 Task: Open Card IT Infrastructure Execution in Board Customer Feedback Management Best Practices to Workspace Accelerator Programs and add a team member Softage.1@softage.net, a label Orange, a checklist Data Analytics, an attachment from your computer, a color Orange and finally, add a card description 'Create and send out employee satisfaction survey on work-life integration' and a comment 'We should approach this task with a sense of humility and a willingness to seek feedback and guidance from others.'. Add a start date 'Jan 01, 1900' with a due date 'Jan 08, 1900'
Action: Mouse moved to (295, 190)
Screenshot: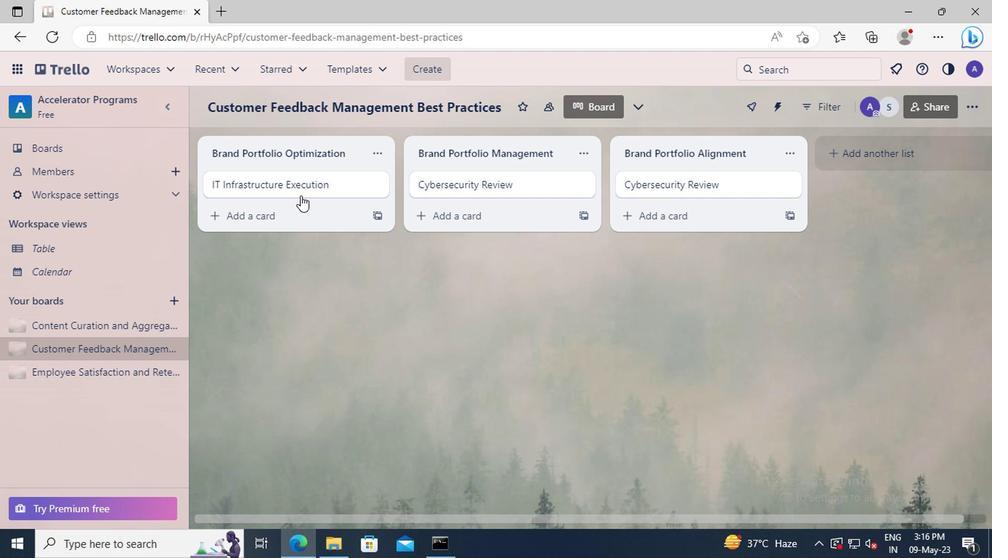 
Action: Mouse pressed left at (295, 190)
Screenshot: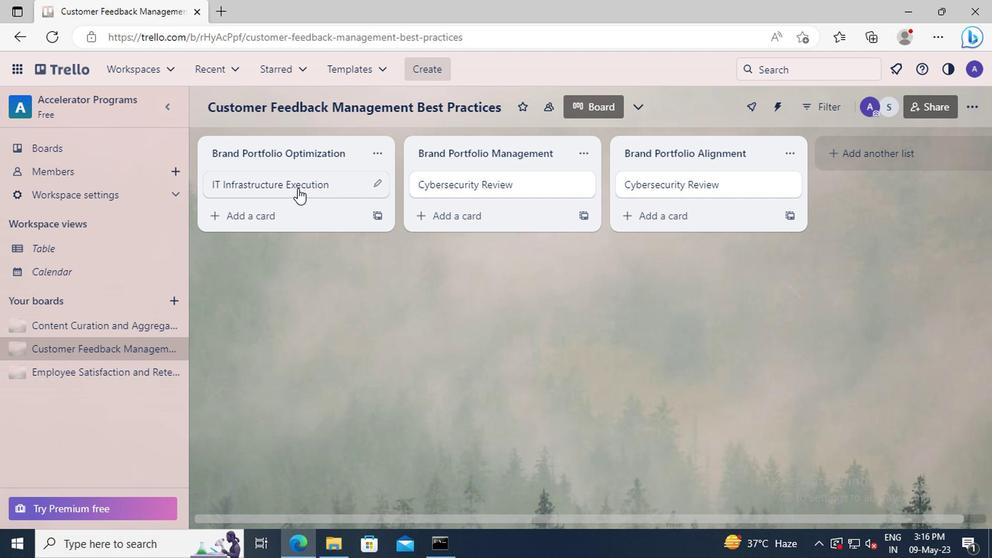 
Action: Mouse moved to (651, 235)
Screenshot: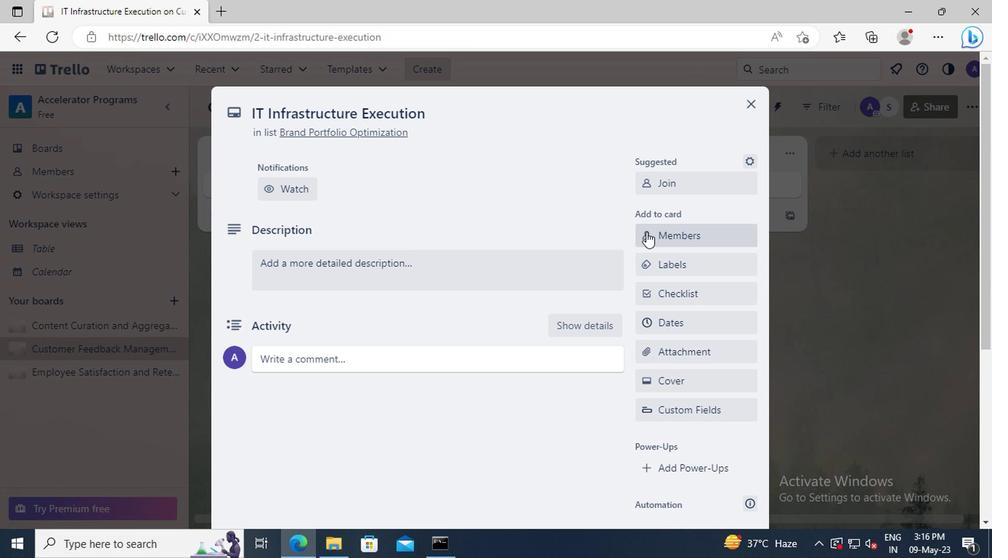 
Action: Mouse pressed left at (651, 235)
Screenshot: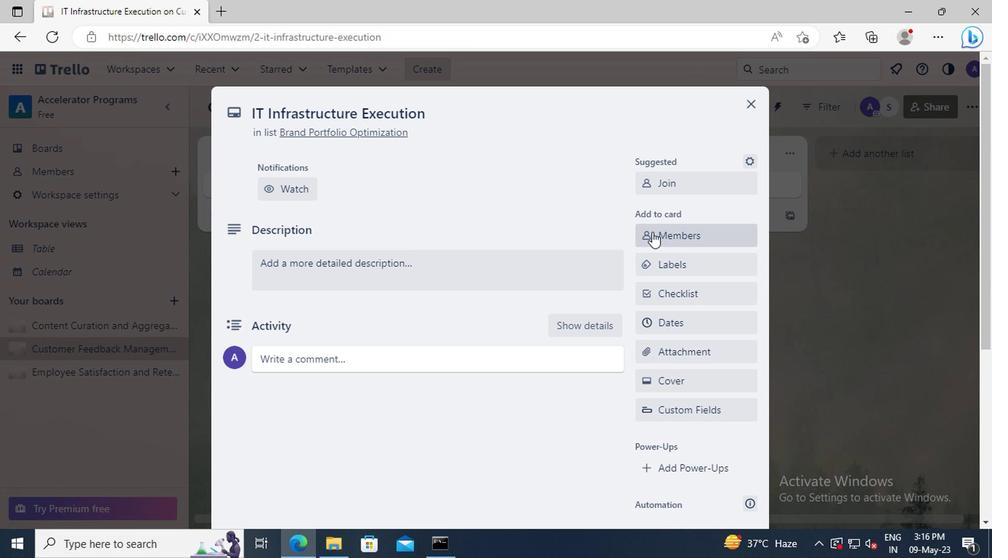 
Action: Mouse moved to (664, 304)
Screenshot: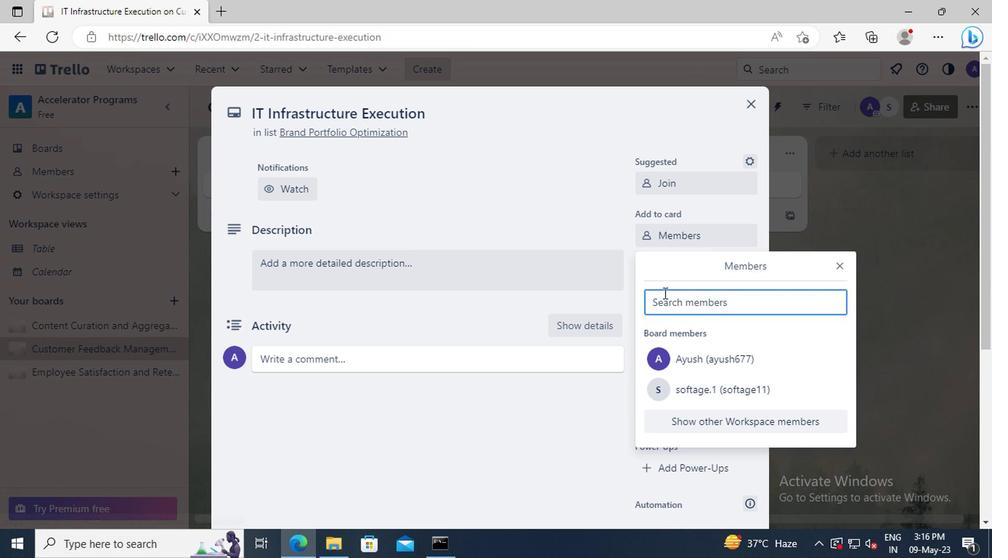 
Action: Mouse pressed left at (664, 304)
Screenshot: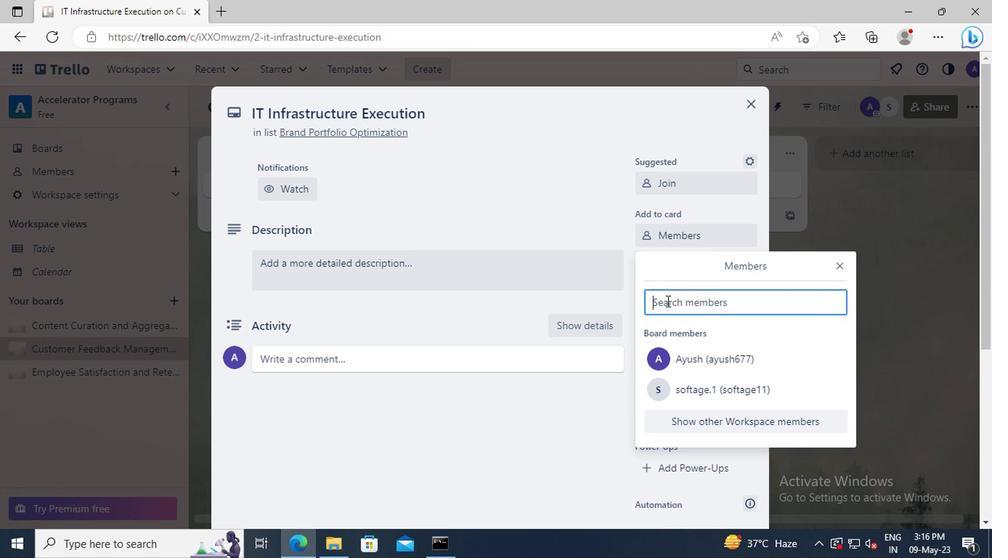 
Action: Key pressed <Key.shift>SOFT
Screenshot: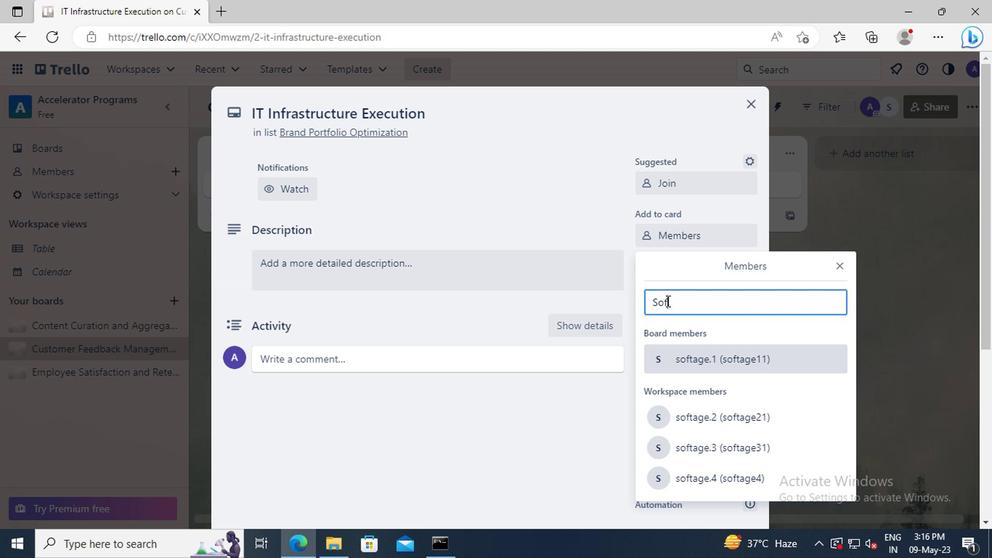 
Action: Mouse moved to (697, 361)
Screenshot: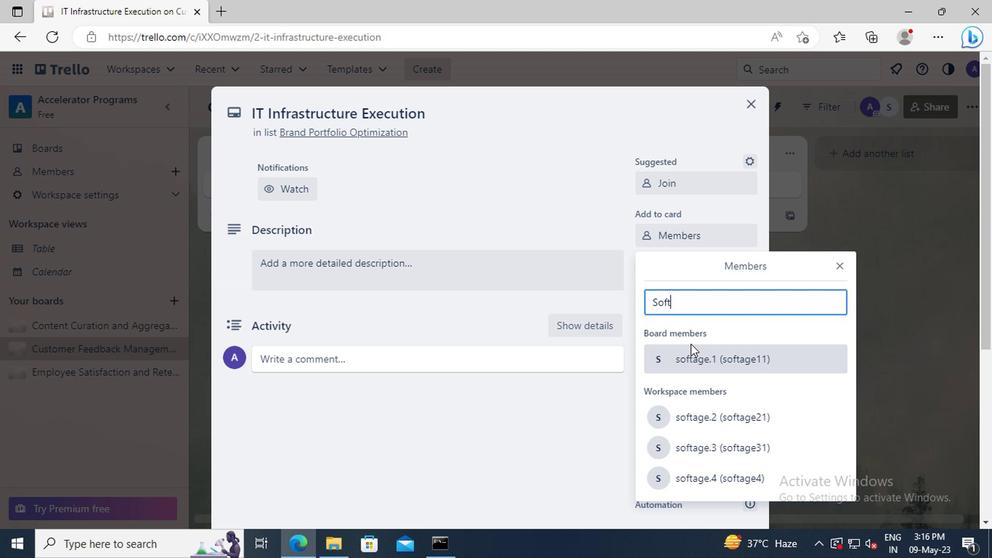 
Action: Mouse pressed left at (697, 361)
Screenshot: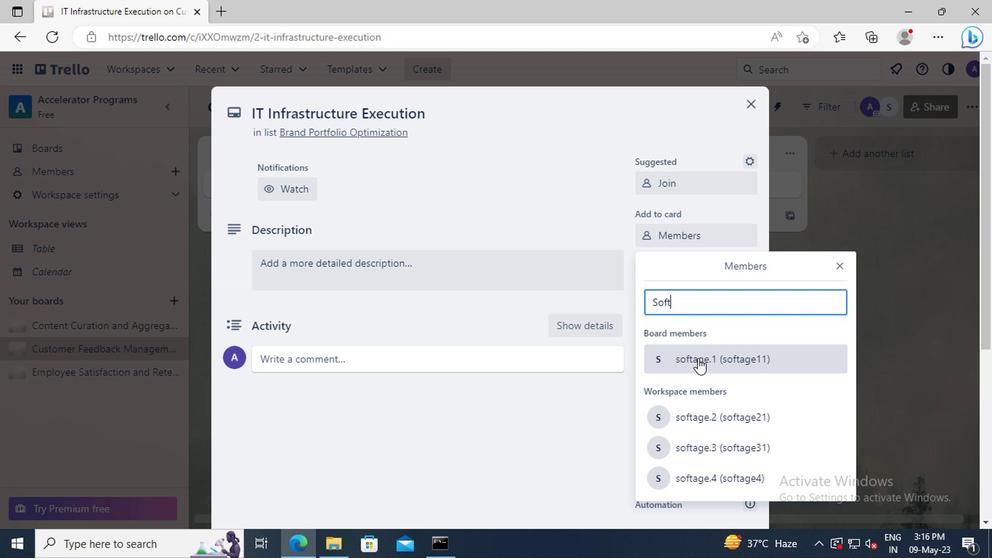 
Action: Mouse moved to (836, 272)
Screenshot: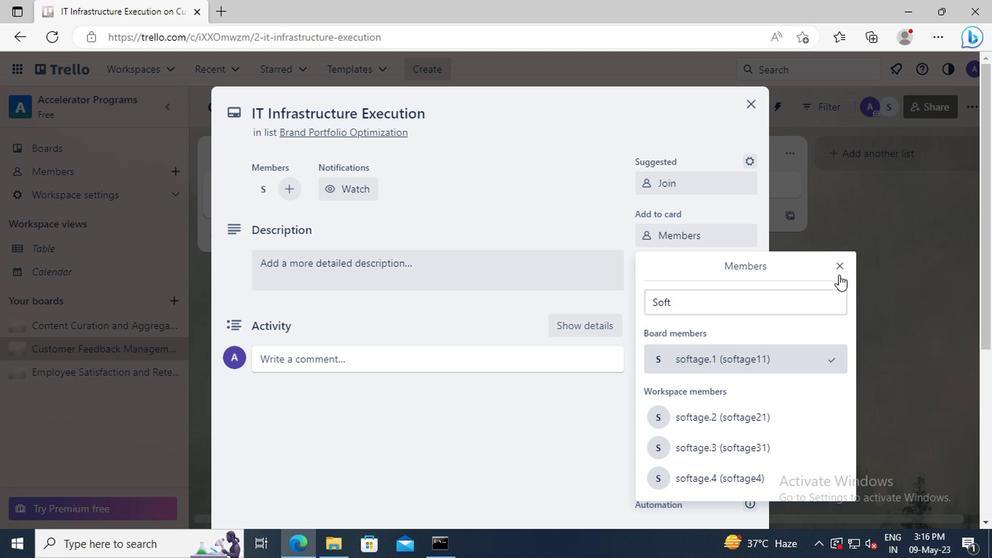 
Action: Mouse pressed left at (836, 272)
Screenshot: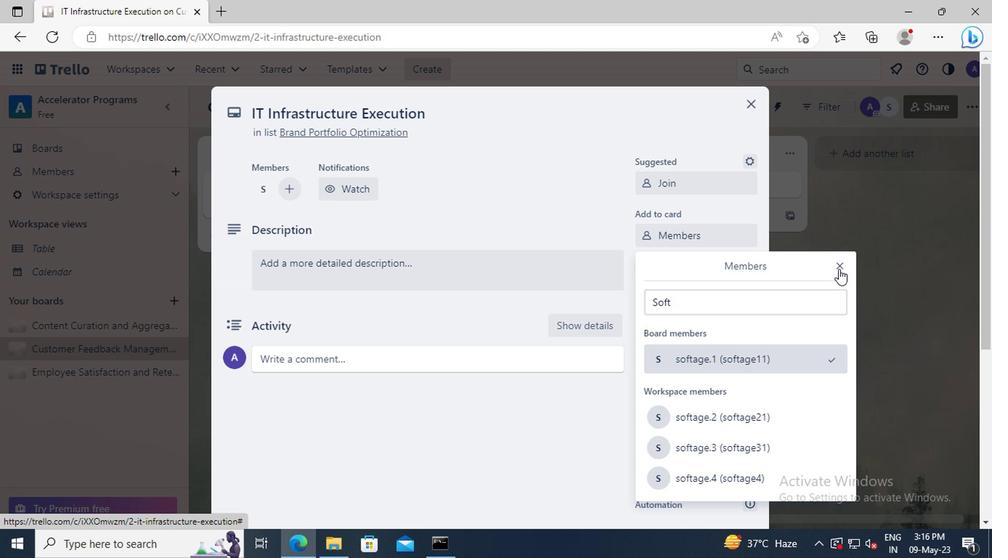 
Action: Mouse moved to (720, 271)
Screenshot: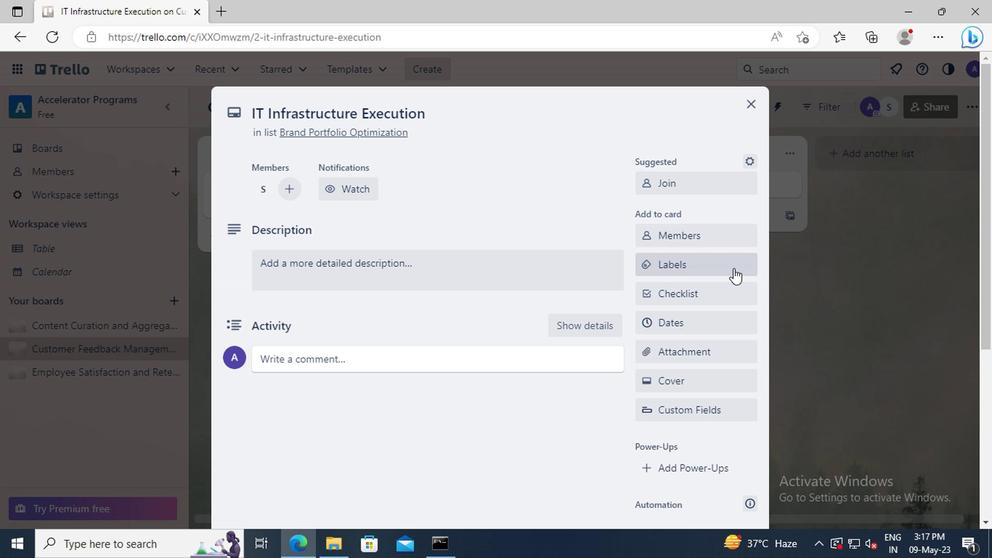 
Action: Mouse pressed left at (720, 271)
Screenshot: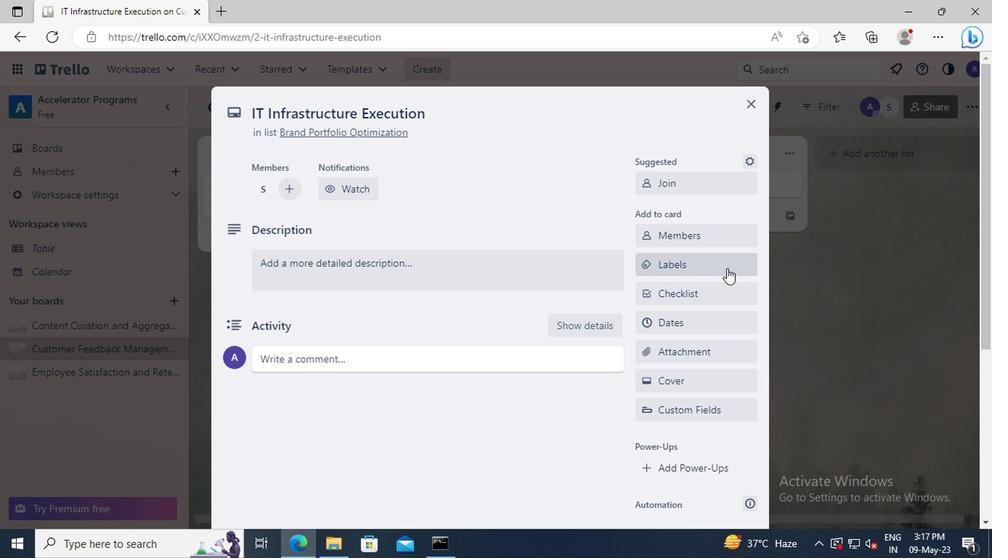 
Action: Mouse moved to (732, 336)
Screenshot: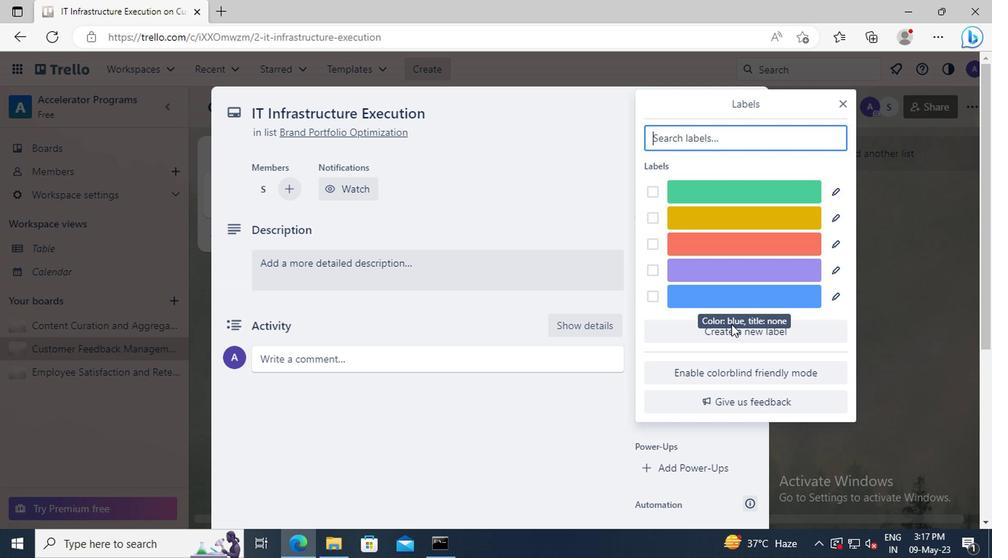
Action: Mouse pressed left at (732, 336)
Screenshot: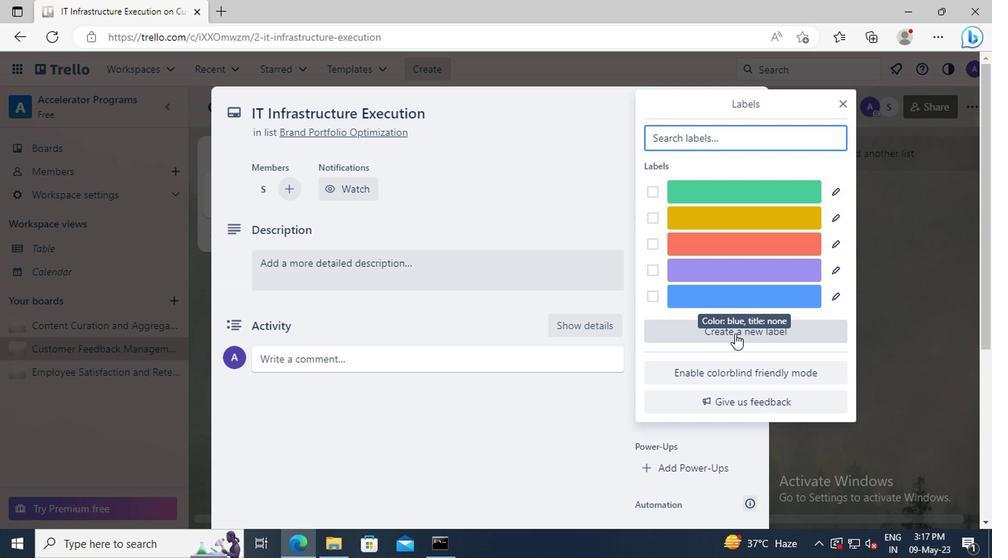 
Action: Mouse moved to (738, 318)
Screenshot: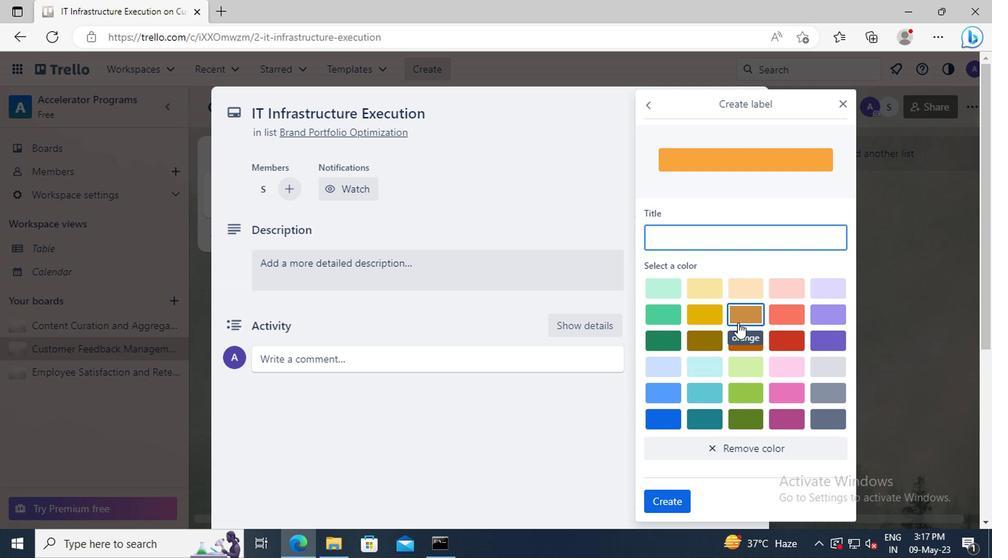 
Action: Mouse pressed left at (738, 318)
Screenshot: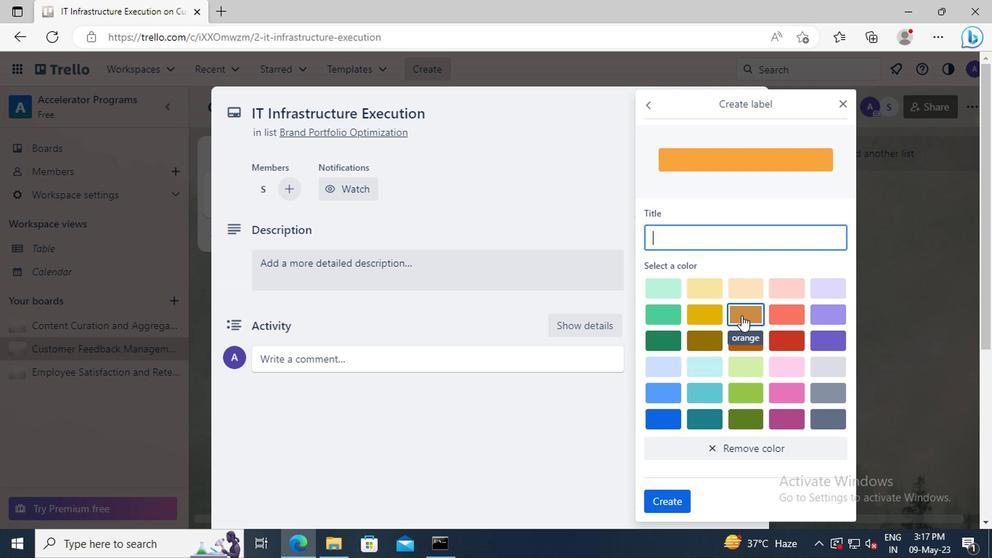 
Action: Mouse moved to (678, 498)
Screenshot: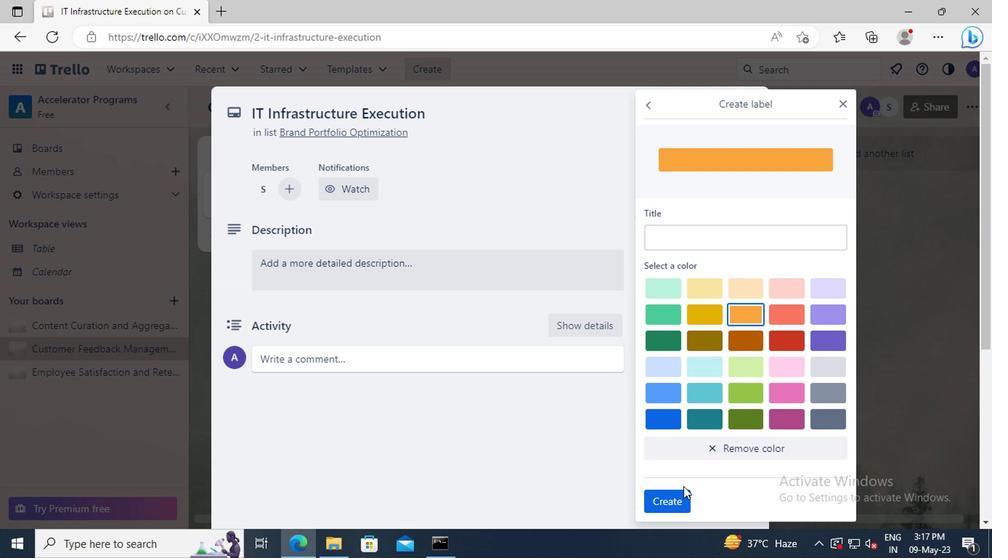 
Action: Mouse pressed left at (678, 498)
Screenshot: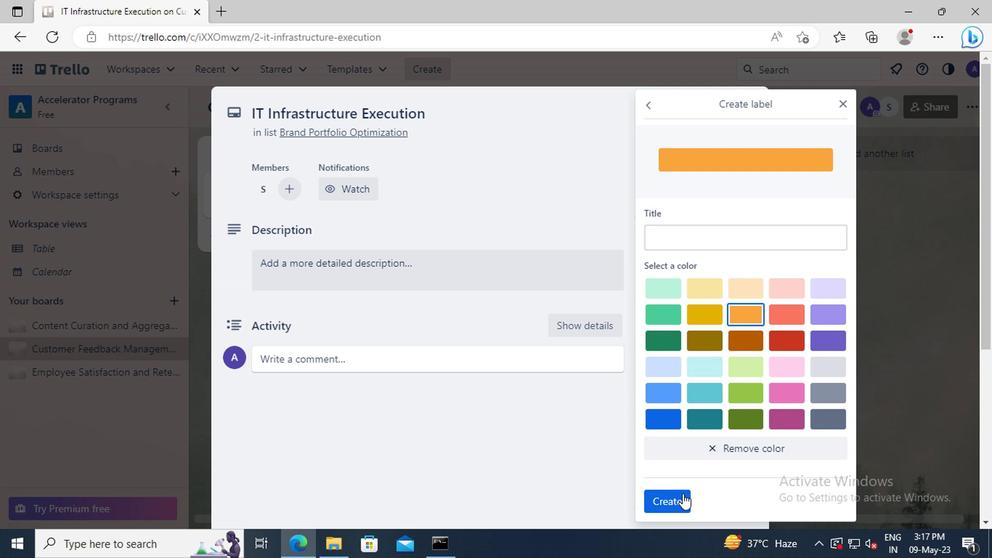 
Action: Mouse moved to (841, 110)
Screenshot: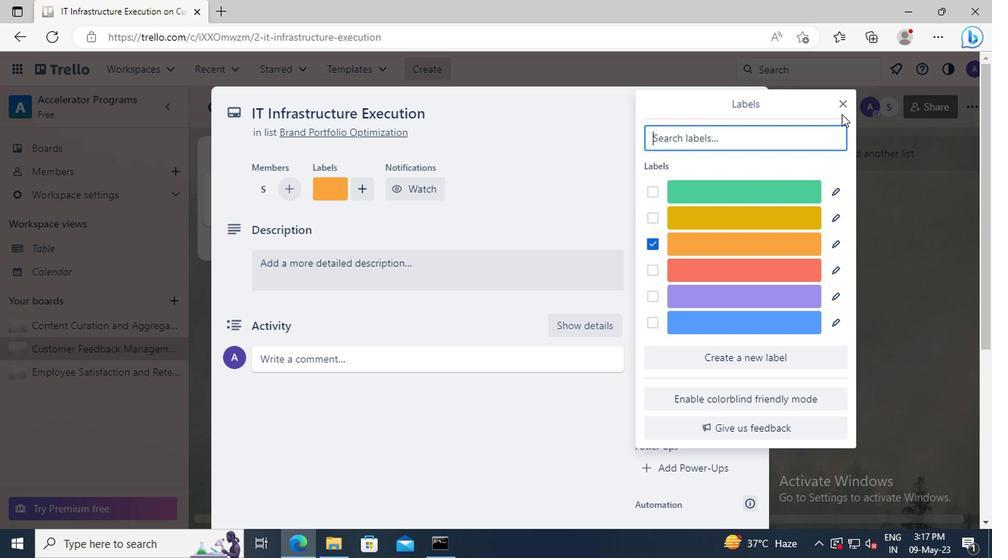 
Action: Mouse pressed left at (841, 110)
Screenshot: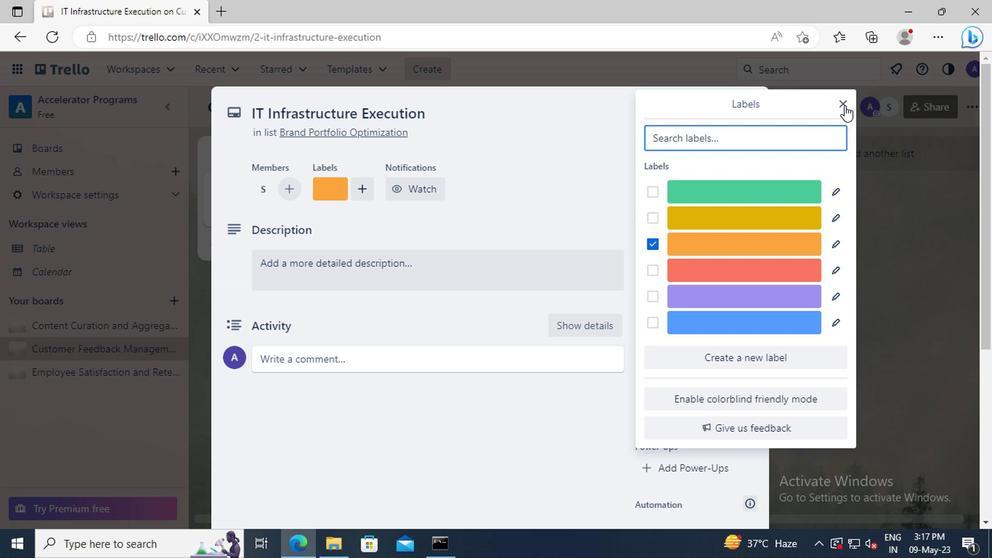 
Action: Mouse moved to (705, 295)
Screenshot: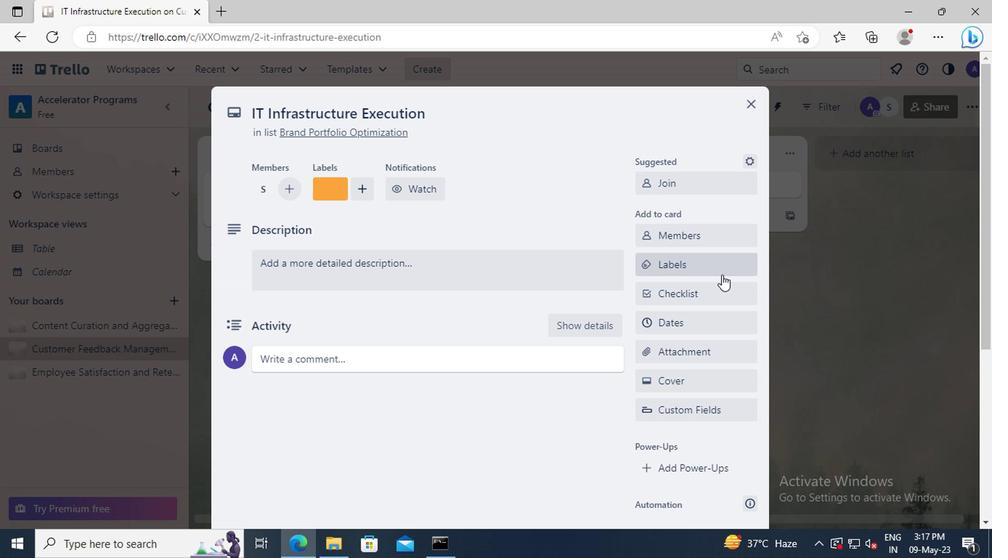 
Action: Mouse pressed left at (705, 295)
Screenshot: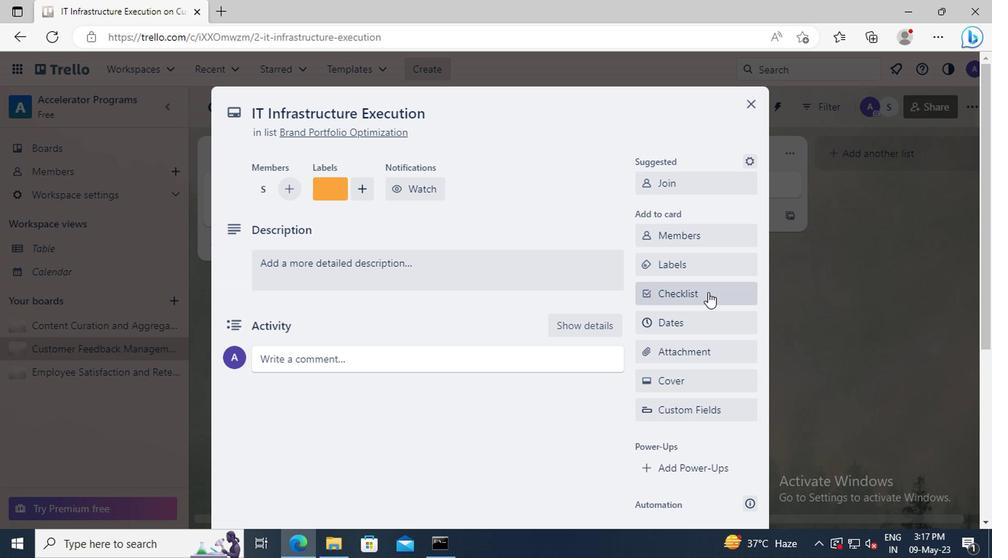 
Action: Key pressed <Key.shift>DATA<Key.space><Key.shift>ANALYTICS
Screenshot: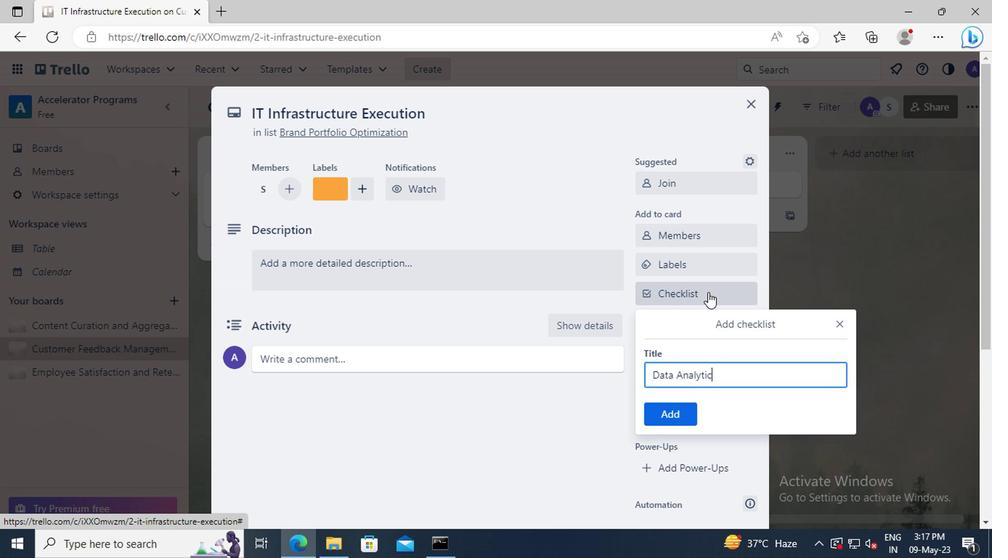 
Action: Mouse moved to (676, 413)
Screenshot: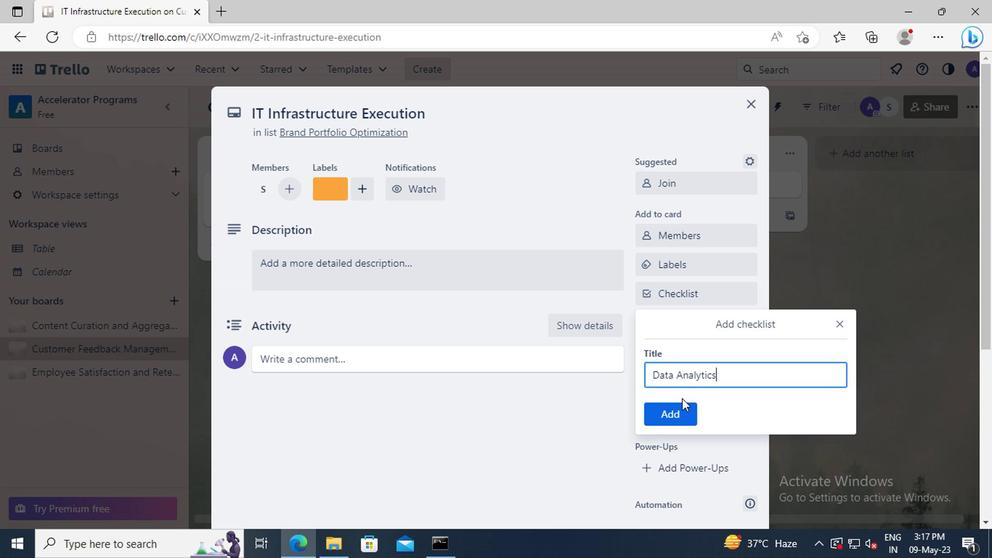 
Action: Mouse pressed left at (676, 413)
Screenshot: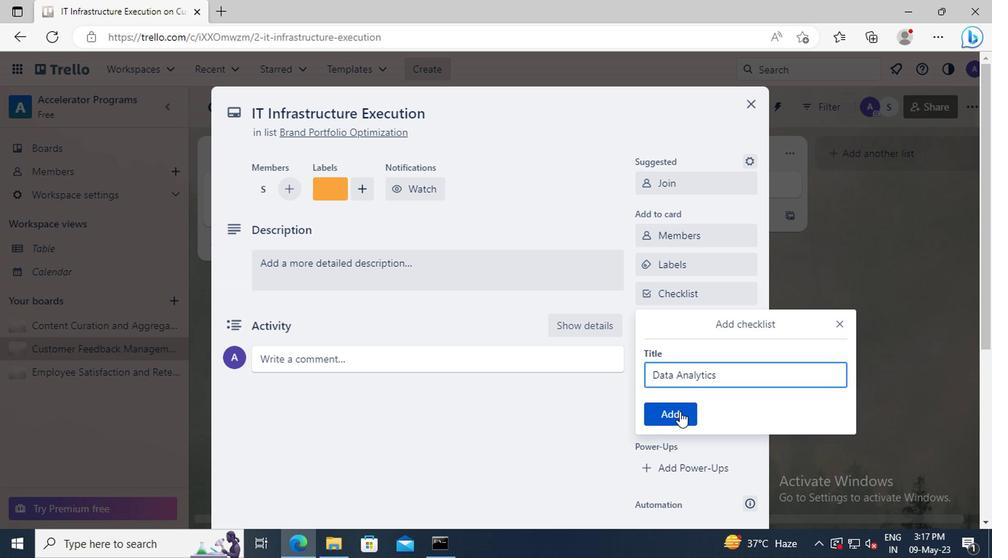 
Action: Mouse moved to (681, 354)
Screenshot: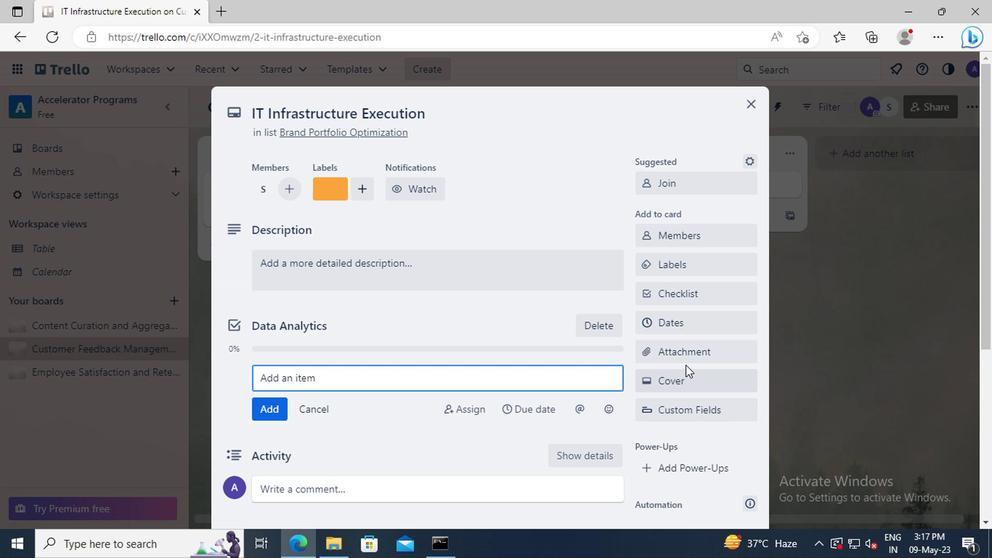 
Action: Mouse pressed left at (681, 354)
Screenshot: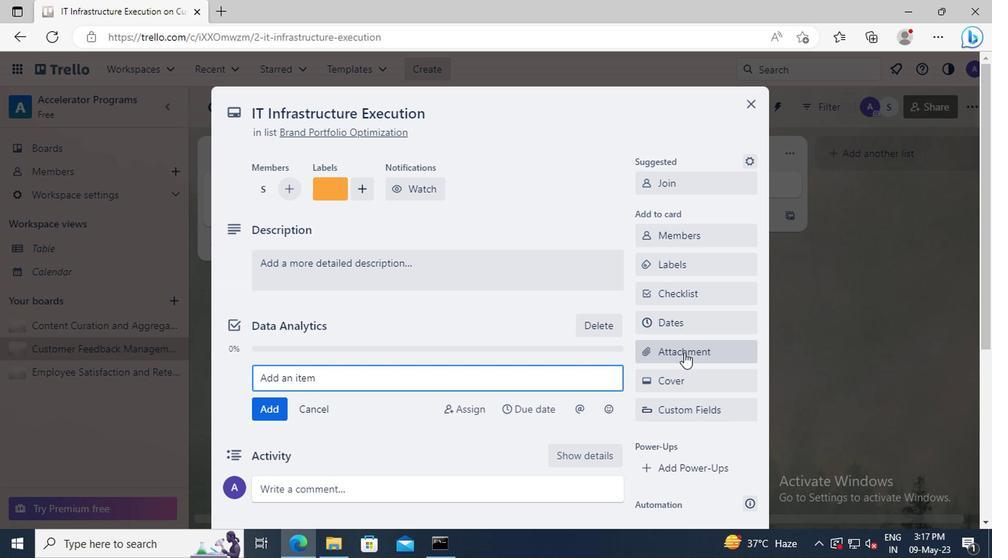 
Action: Mouse moved to (674, 136)
Screenshot: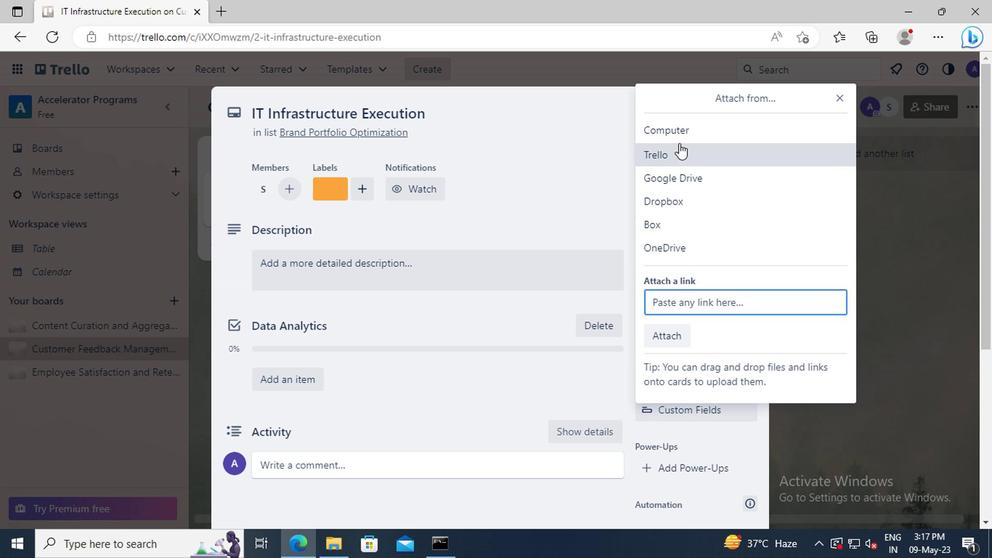 
Action: Mouse pressed left at (674, 136)
Screenshot: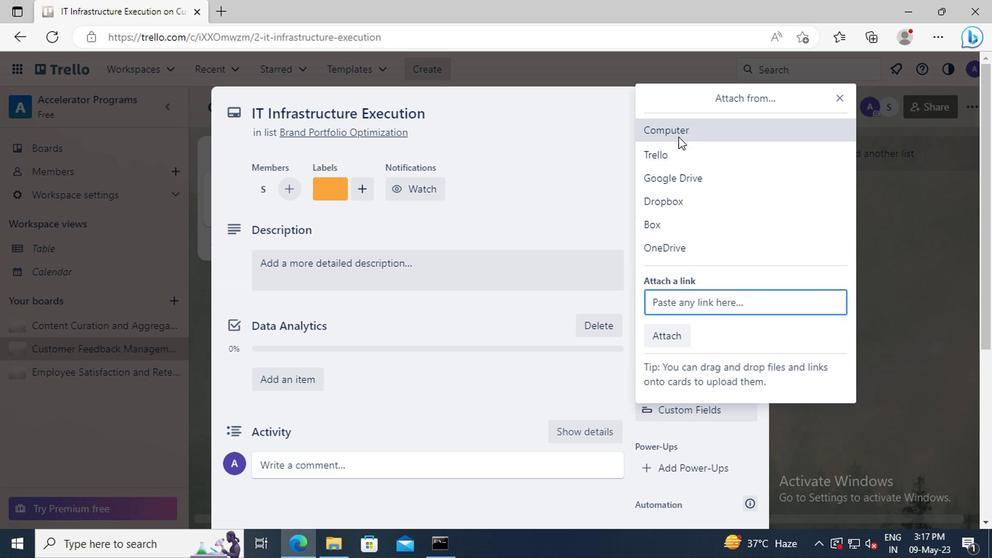 
Action: Mouse moved to (397, 128)
Screenshot: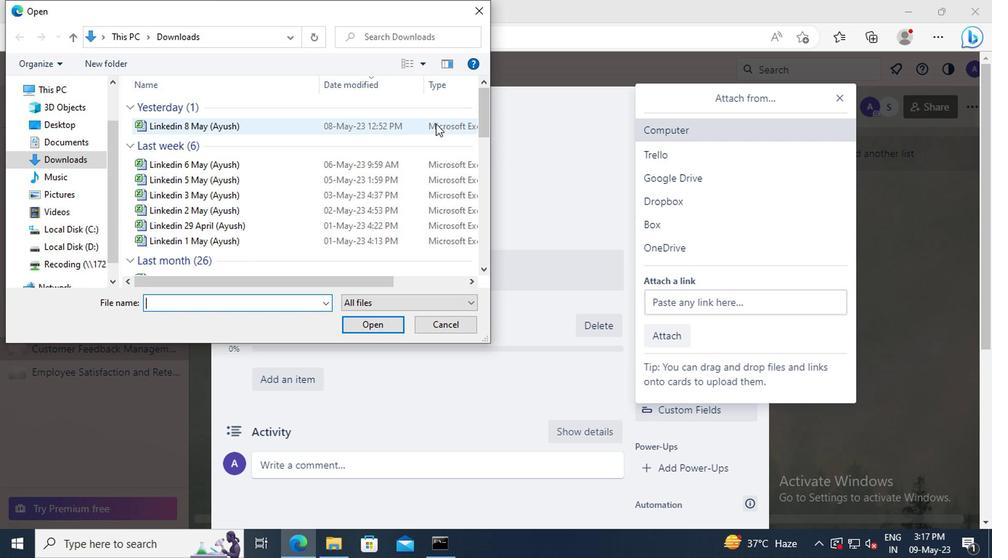
Action: Mouse pressed left at (397, 128)
Screenshot: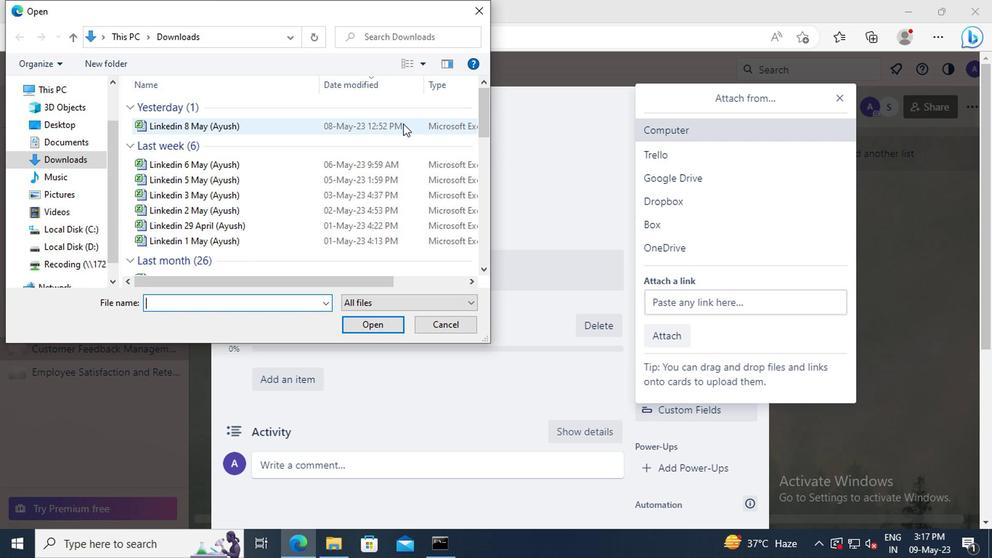 
Action: Mouse moved to (374, 325)
Screenshot: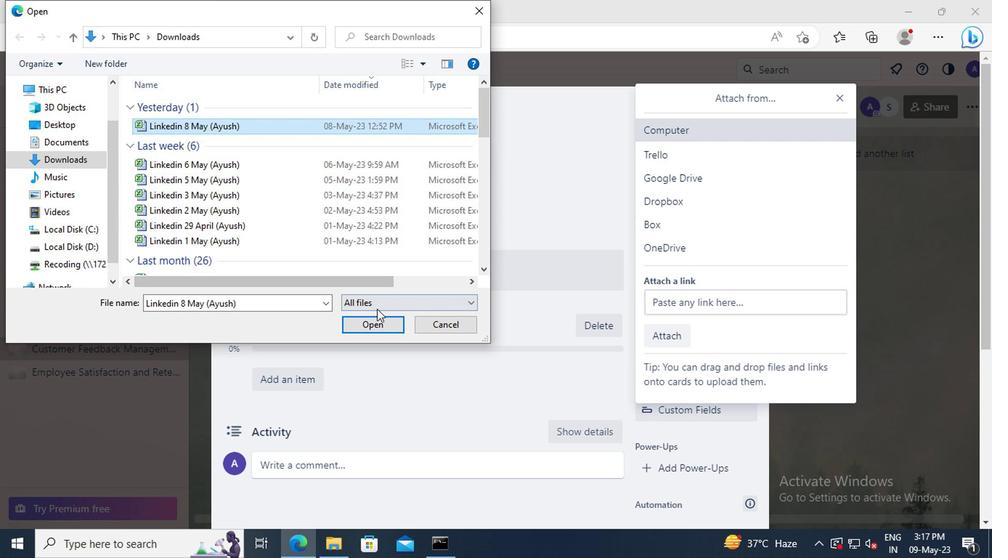 
Action: Mouse pressed left at (374, 325)
Screenshot: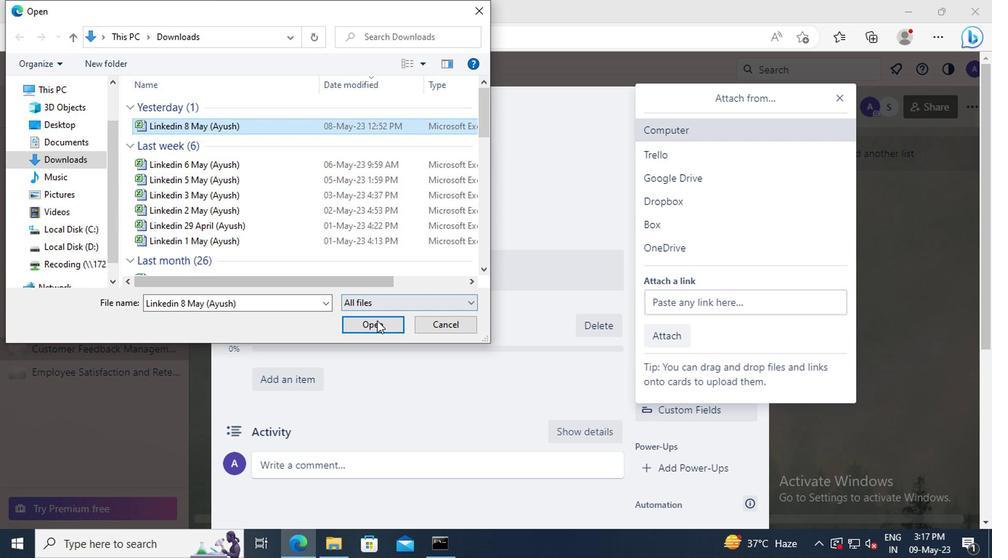 
Action: Mouse moved to (656, 378)
Screenshot: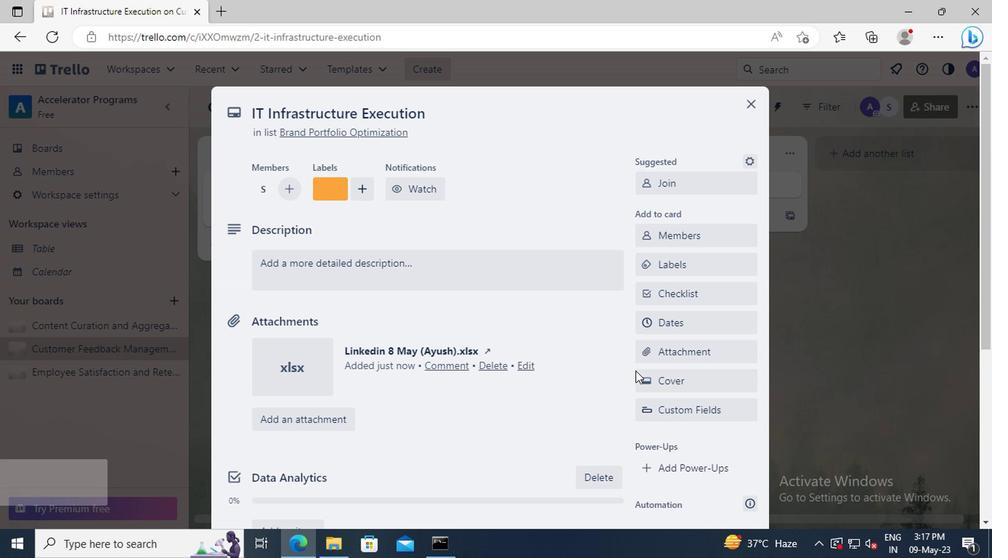 
Action: Mouse pressed left at (656, 378)
Screenshot: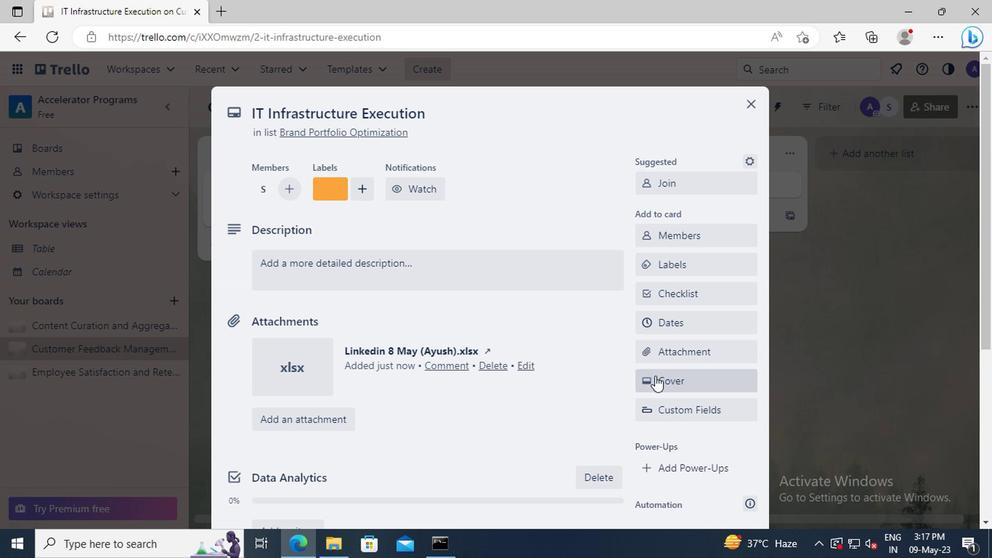 
Action: Mouse moved to (743, 245)
Screenshot: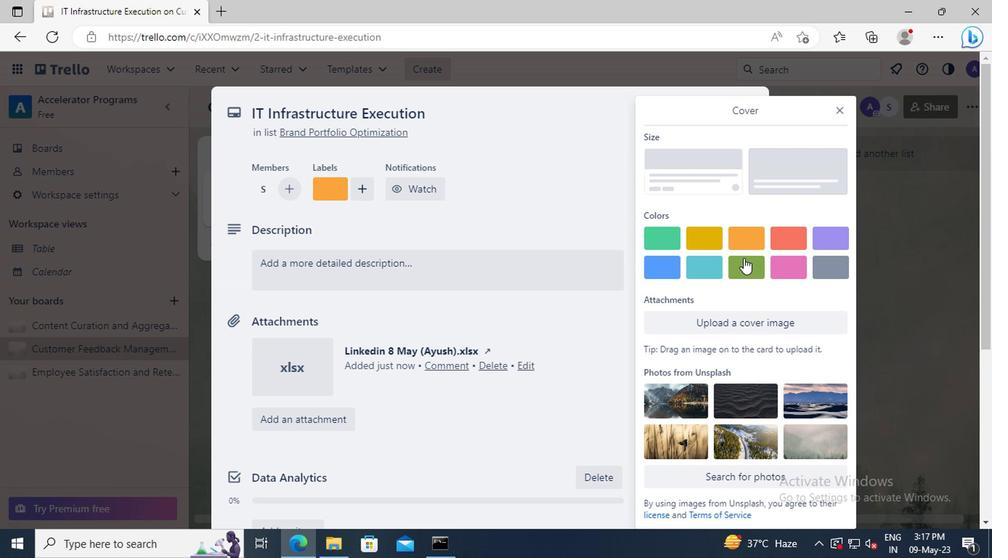 
Action: Mouse pressed left at (743, 245)
Screenshot: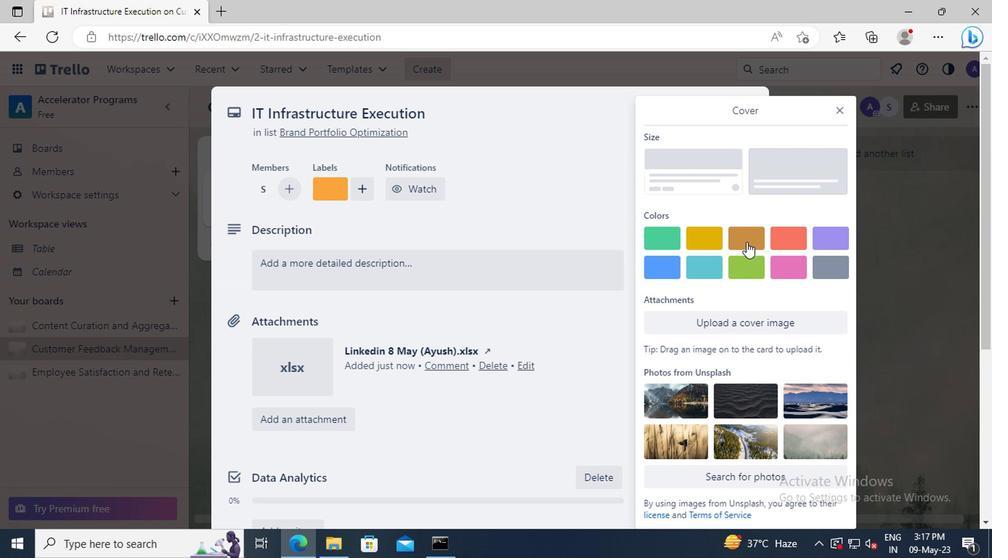 
Action: Mouse moved to (836, 102)
Screenshot: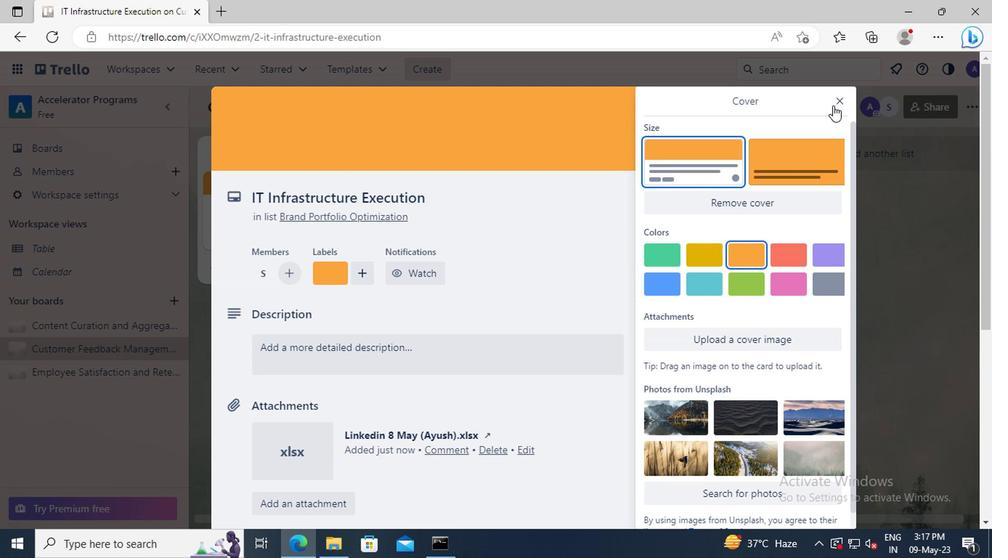 
Action: Mouse pressed left at (836, 102)
Screenshot: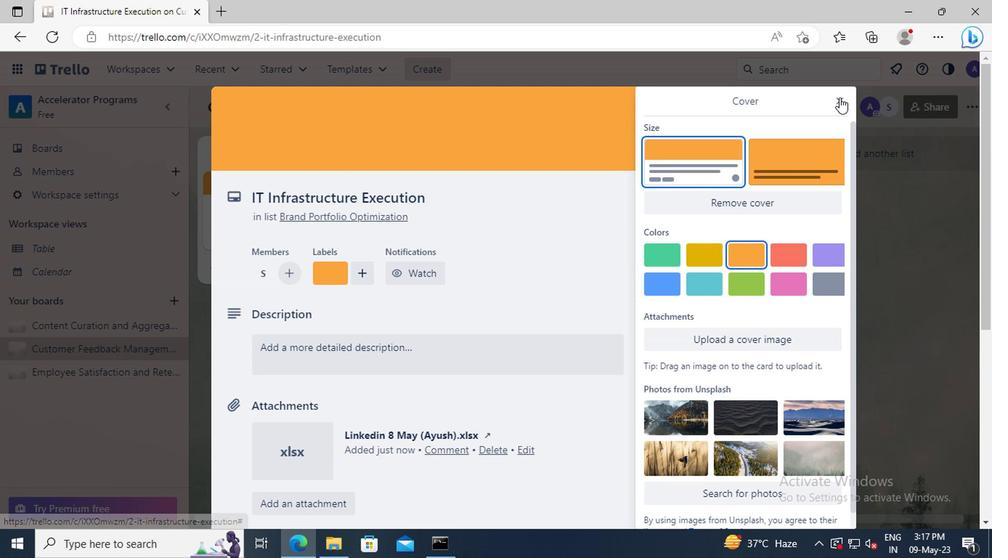 
Action: Mouse moved to (717, 222)
Screenshot: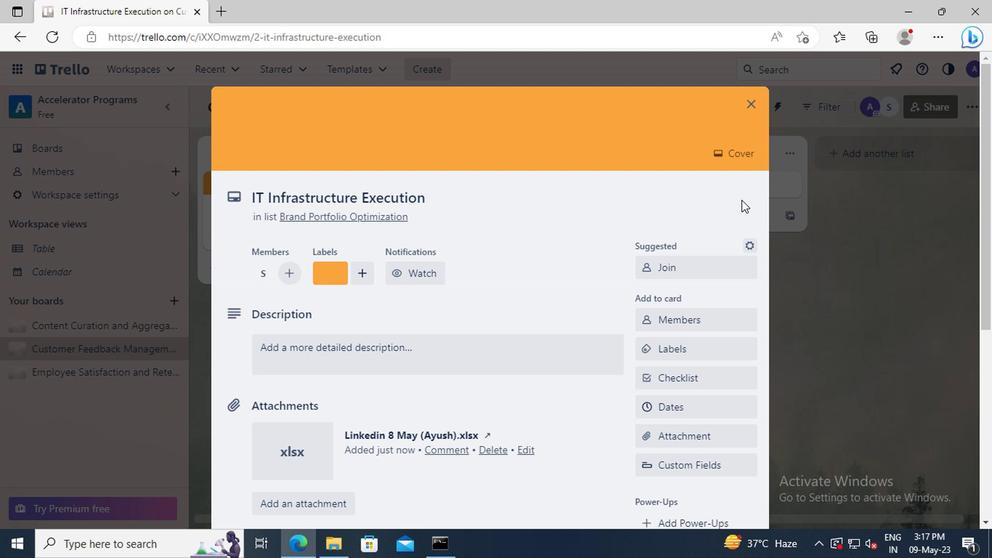 
Action: Mouse scrolled (717, 221) with delta (0, -1)
Screenshot: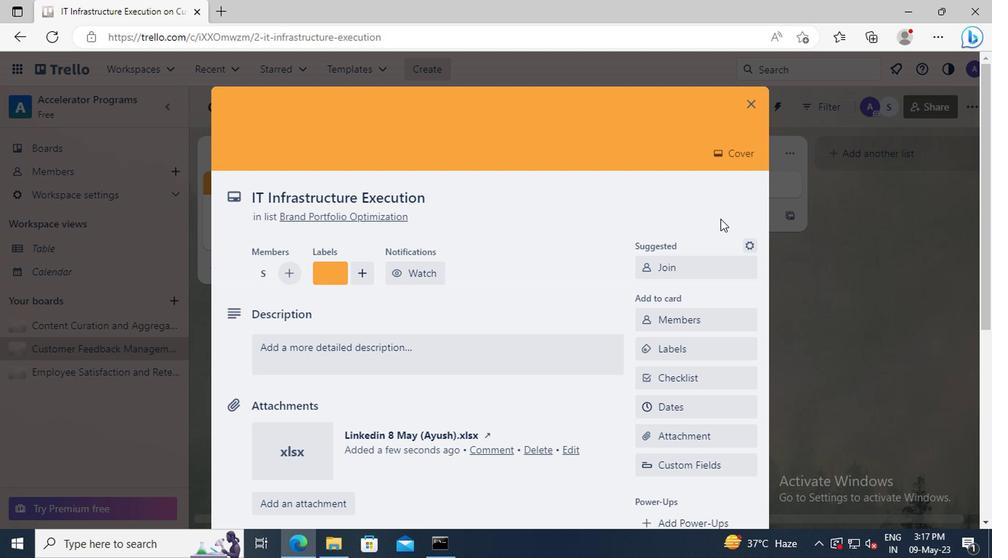 
Action: Mouse scrolled (717, 221) with delta (0, -1)
Screenshot: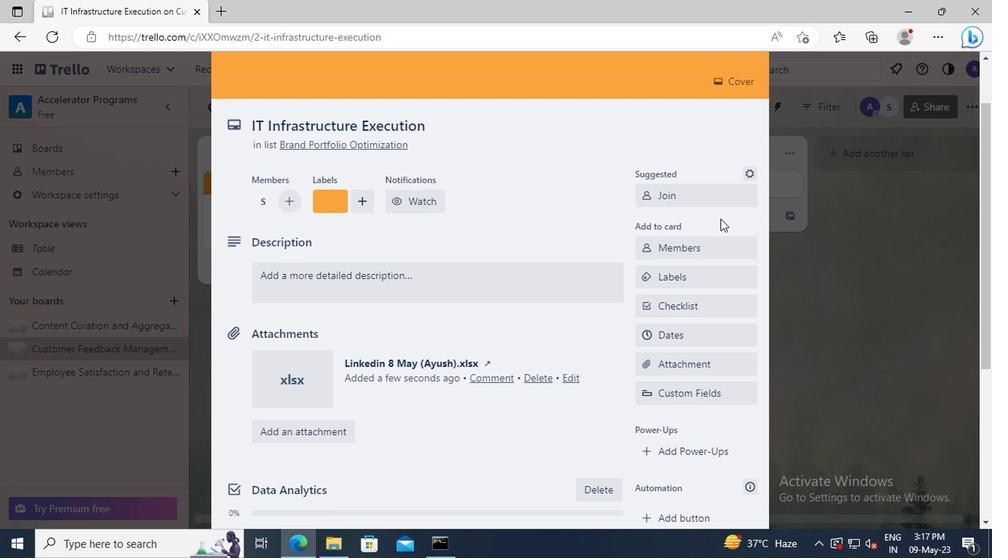 
Action: Mouse moved to (305, 213)
Screenshot: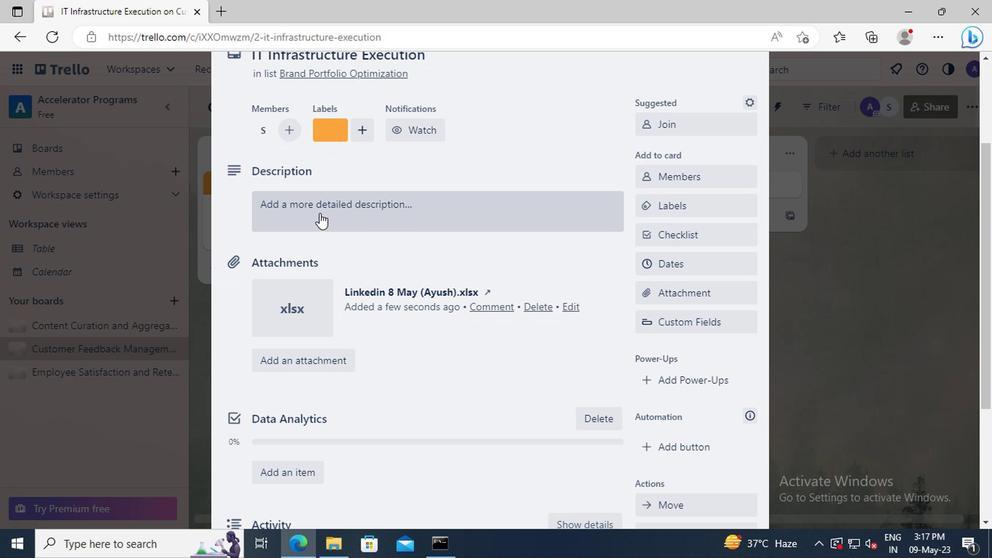 
Action: Mouse pressed left at (305, 213)
Screenshot: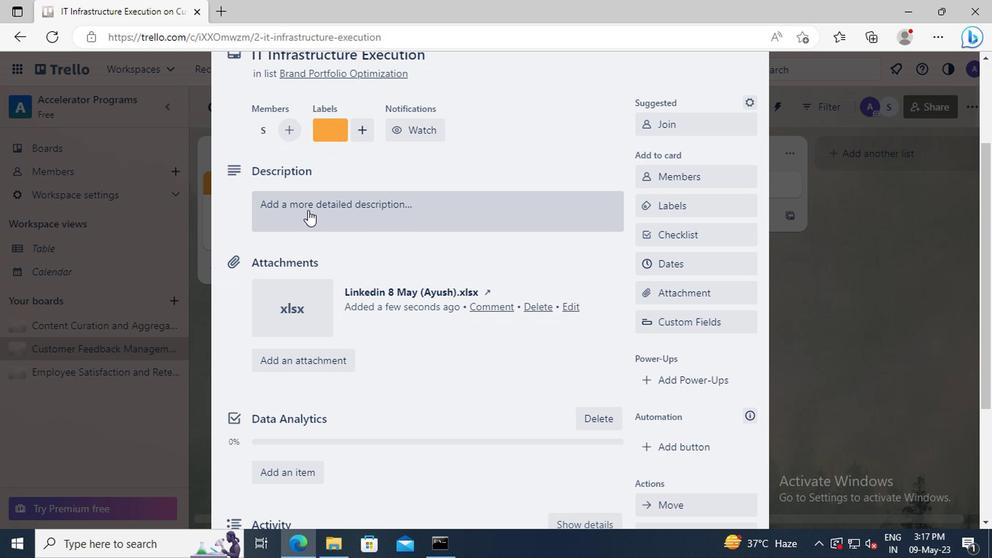 
Action: Mouse moved to (275, 253)
Screenshot: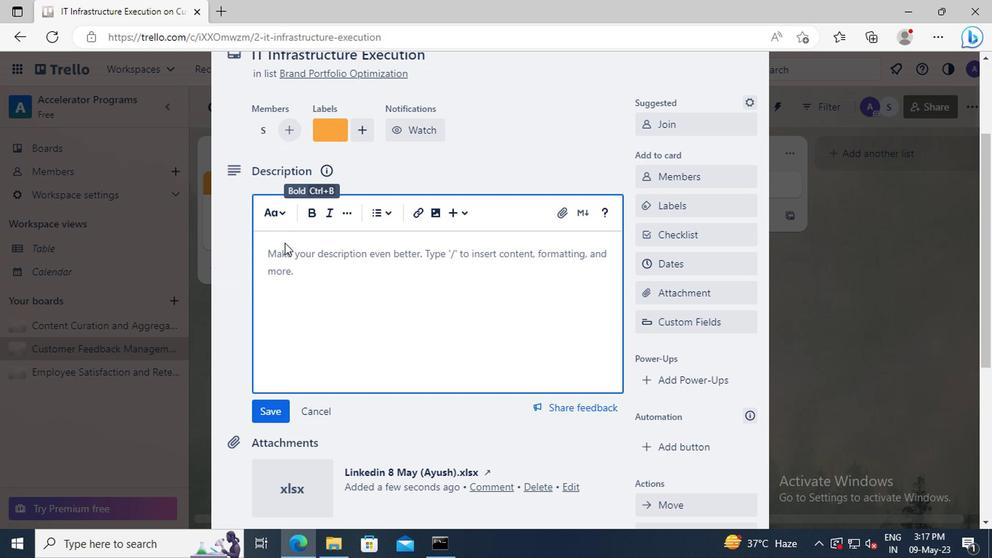 
Action: Mouse pressed left at (275, 253)
Screenshot: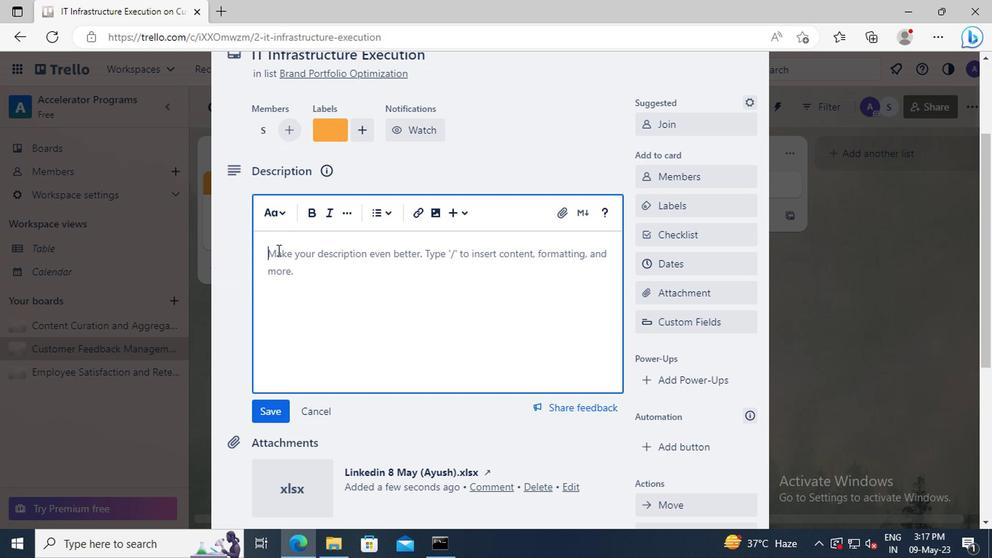 
Action: Key pressed <Key.shift>CREATE<Key.space>AND
Screenshot: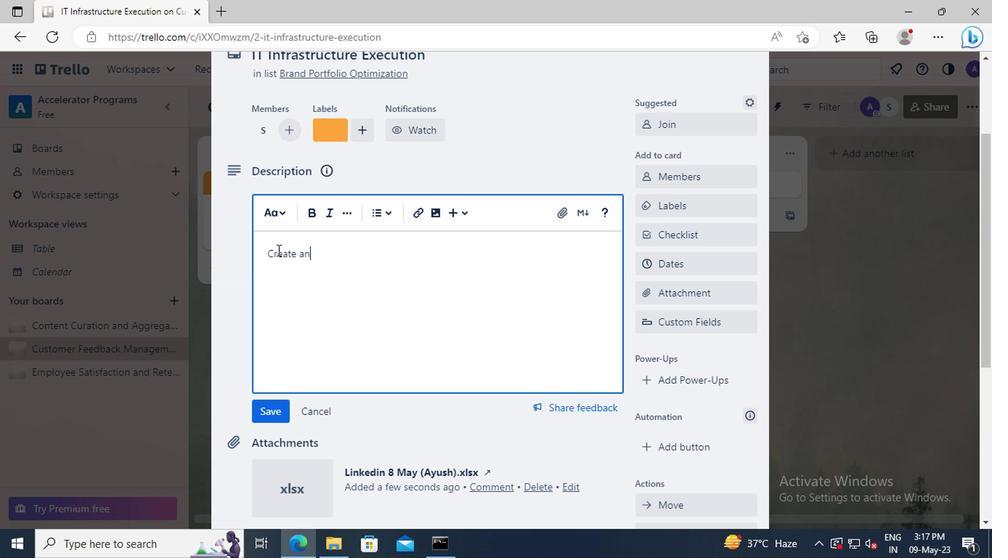
Action: Mouse moved to (271, 254)
Screenshot: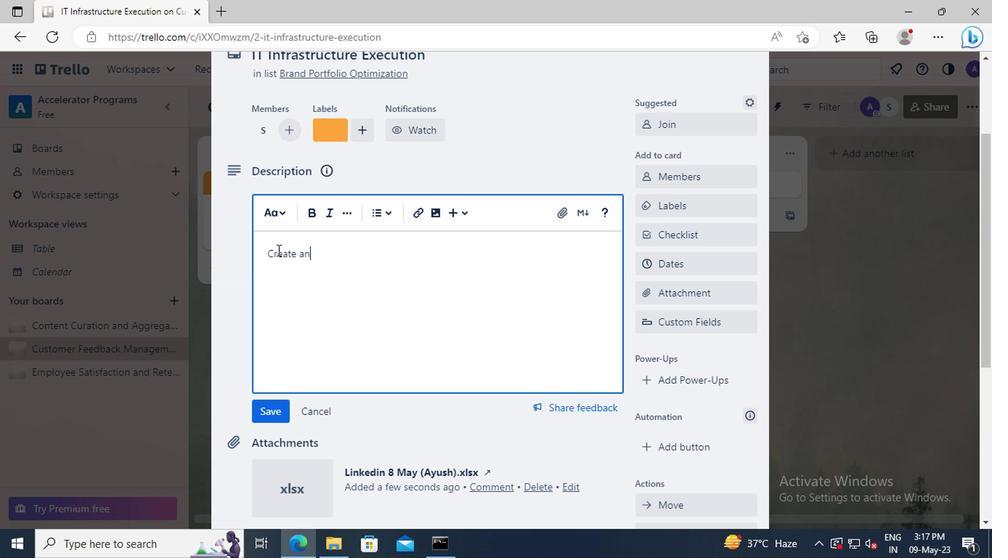 
Action: Key pressed <Key.space>SEND<Key.space>OUT<Key.space>EMPLOYEE<Key.space>SATISFACTION<Key.space>SURVEY<Key.space>ON<Key.space>WORK-LIFE<Key.space>INTEGRATION
Screenshot: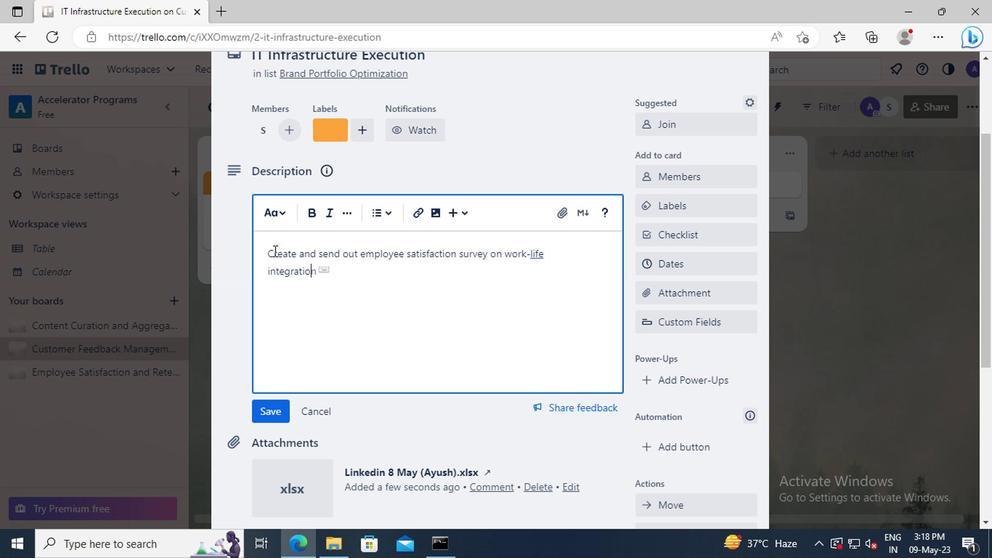 
Action: Mouse moved to (277, 406)
Screenshot: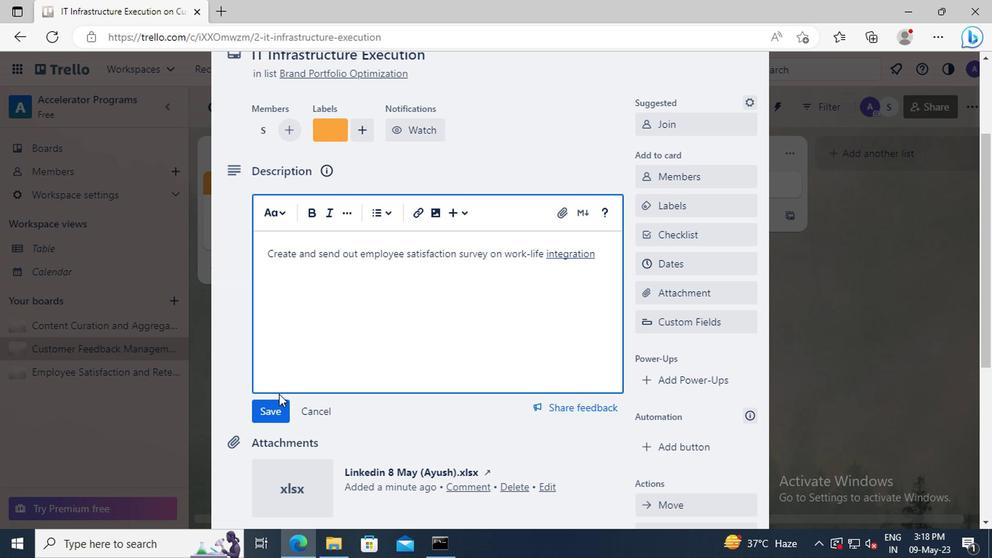 
Action: Mouse pressed left at (277, 406)
Screenshot: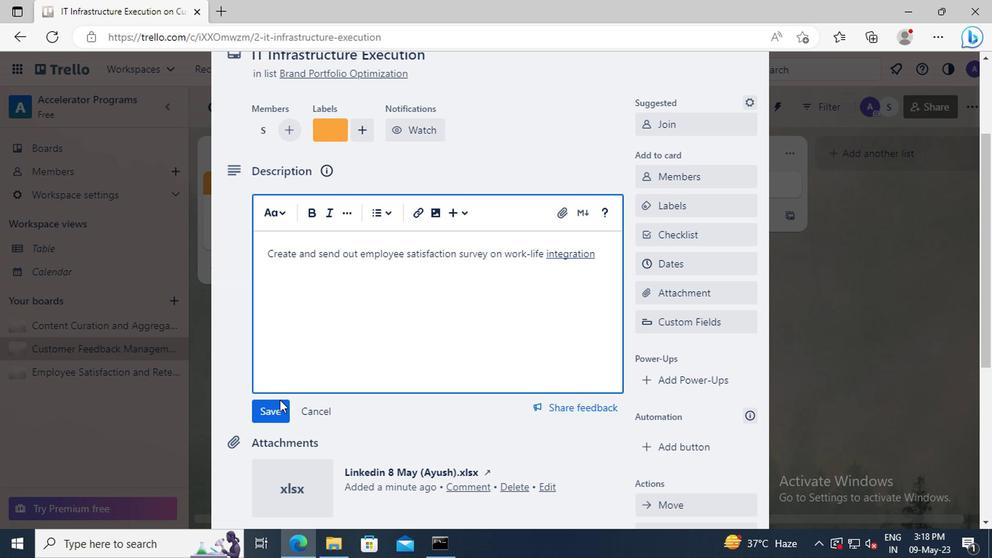 
Action: Mouse moved to (283, 382)
Screenshot: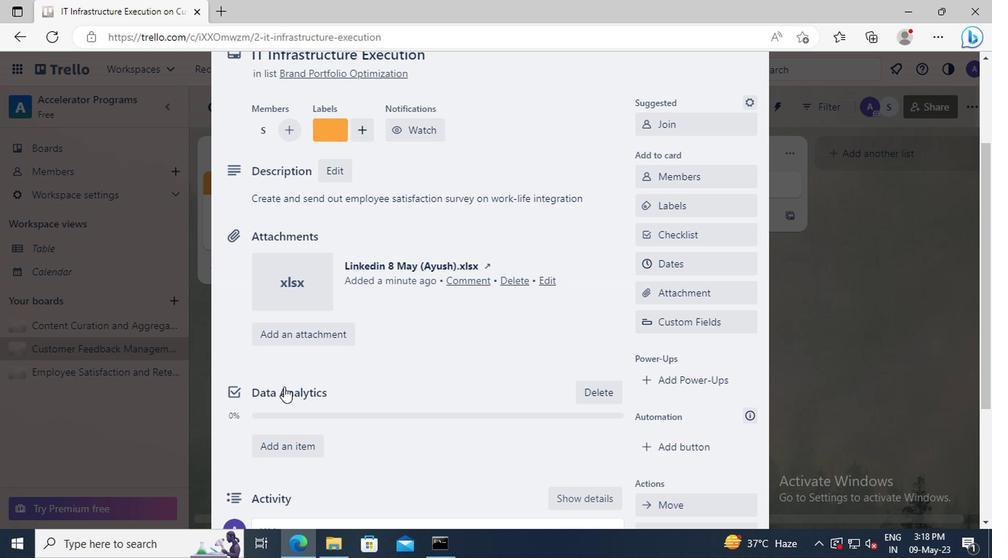 
Action: Mouse scrolled (283, 382) with delta (0, 0)
Screenshot: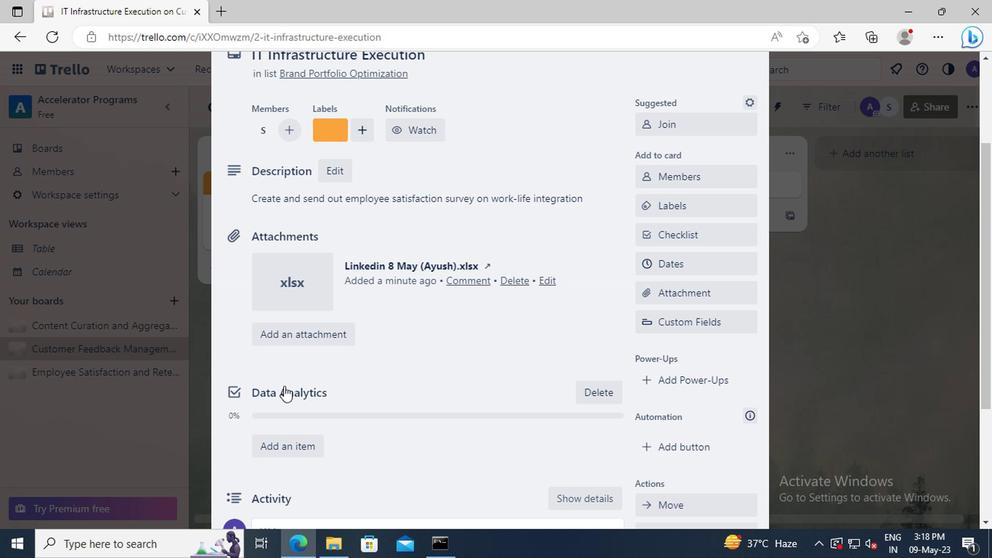 
Action: Mouse moved to (283, 382)
Screenshot: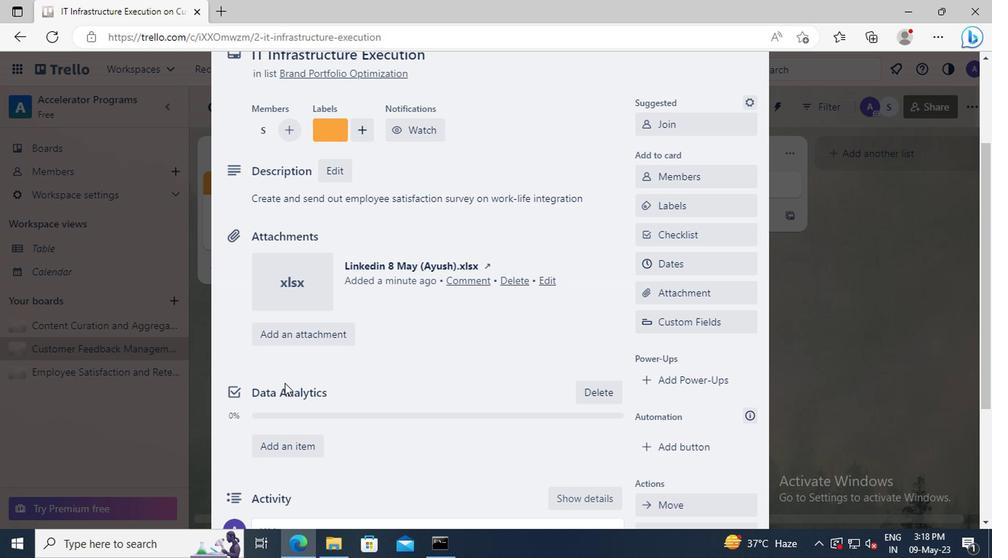 
Action: Mouse scrolled (283, 381) with delta (0, 0)
Screenshot: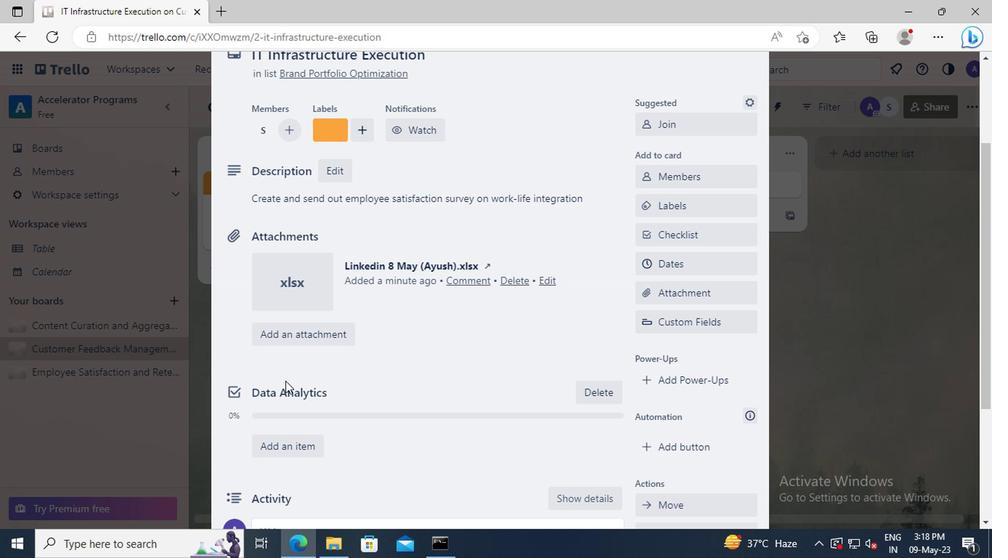 
Action: Mouse scrolled (283, 381) with delta (0, 0)
Screenshot: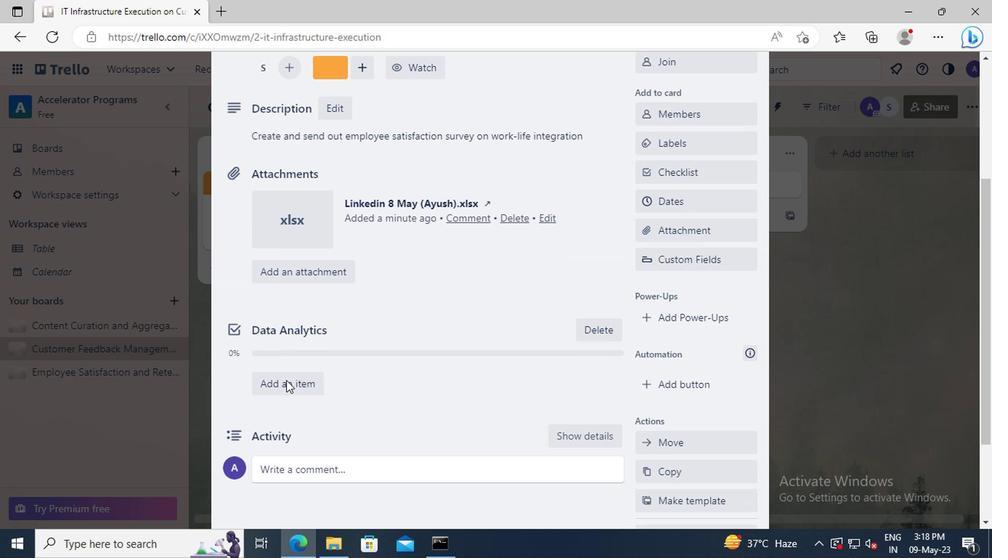 
Action: Mouse moved to (284, 346)
Screenshot: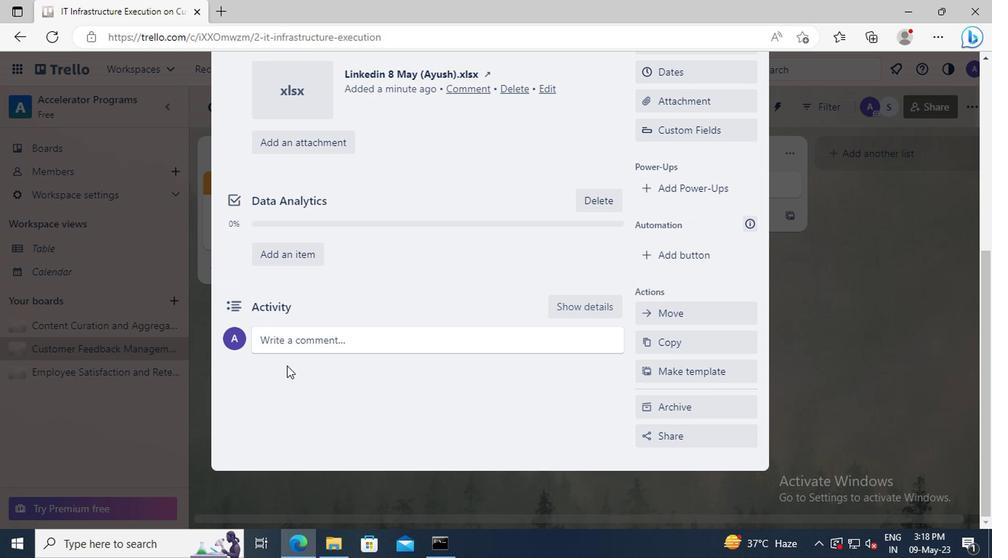 
Action: Mouse pressed left at (284, 346)
Screenshot: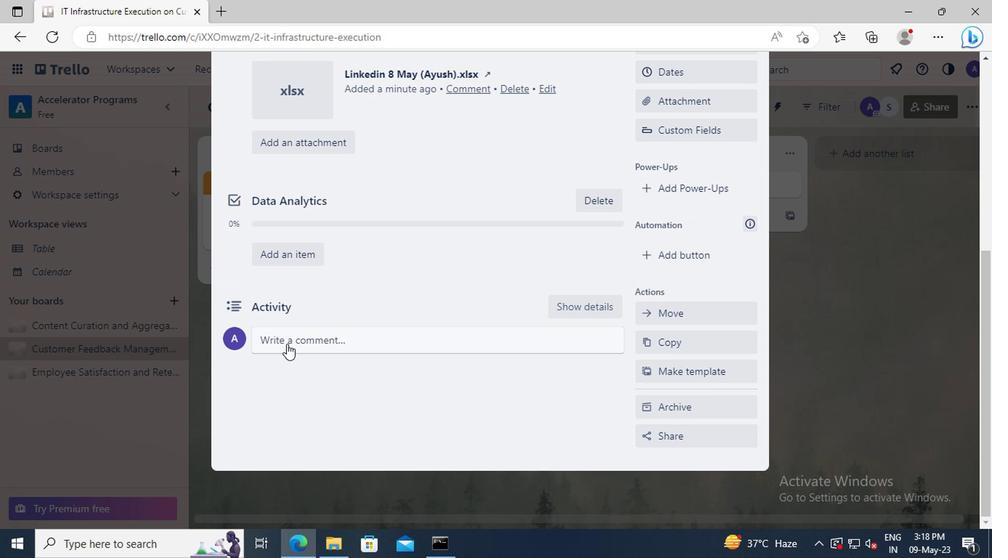 
Action: Key pressed <Key.shift>WE<Key.space>SHOULD<Key.space>APPROACH<Key.space>THIS<Key.space>TASK<Key.space>WITH<Key.space>A<Key.space>SENSE<Key.space>OF<Key.space>HUMILITY<Key.space>AND<Key.space>A<Key.space>WILLINGNESS<Key.space>TO<Key.space>SEEK<Key.space>FEEDBACK<Key.space>AND<Key.space>GUIDANCE<Key.space>FROM<Key.space>OTHERS
Screenshot: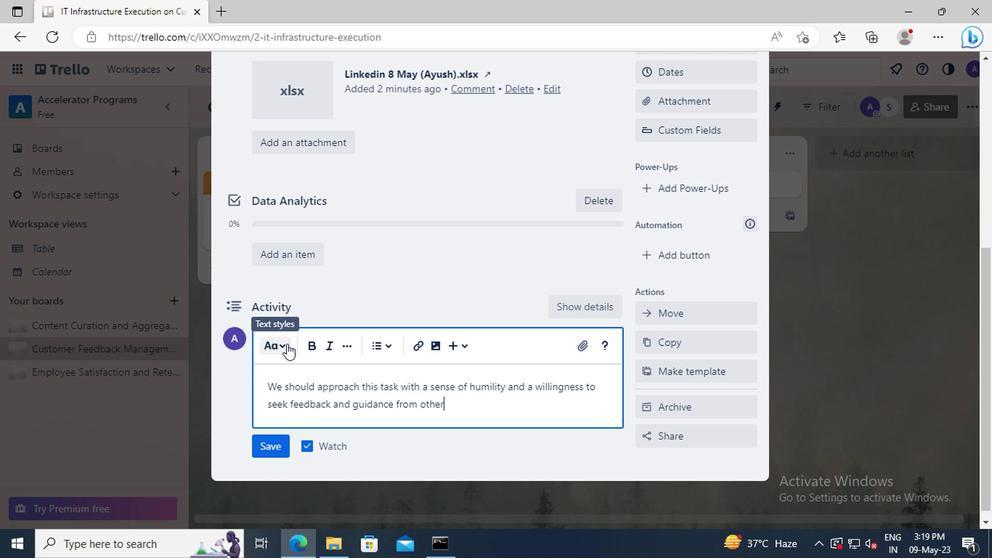 
Action: Mouse moved to (276, 444)
Screenshot: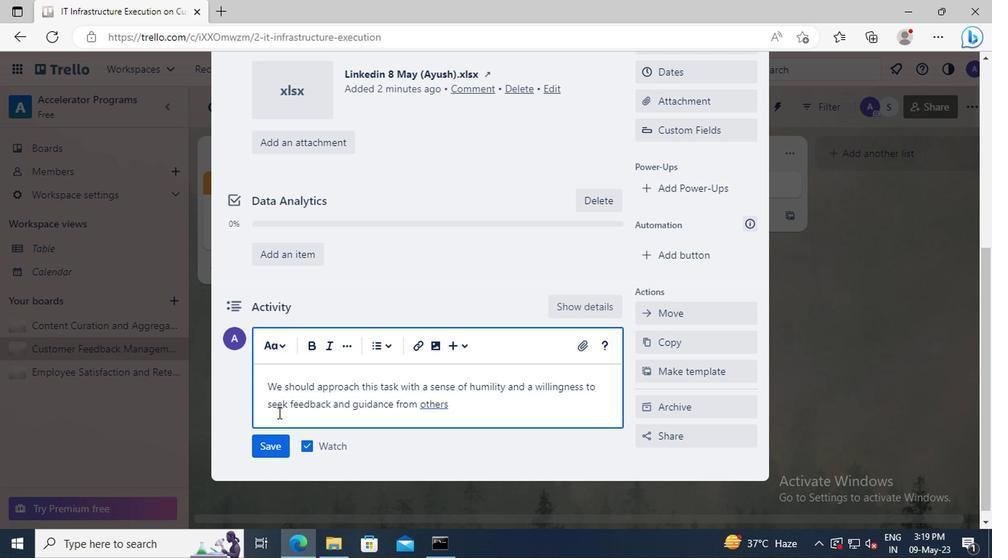 
Action: Mouse pressed left at (276, 444)
Screenshot: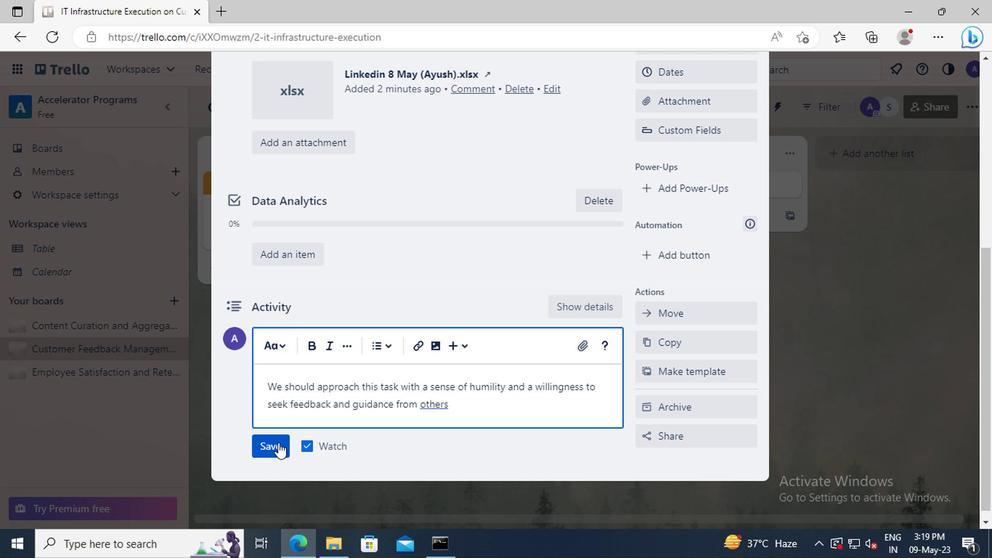 
Action: Mouse moved to (678, 328)
Screenshot: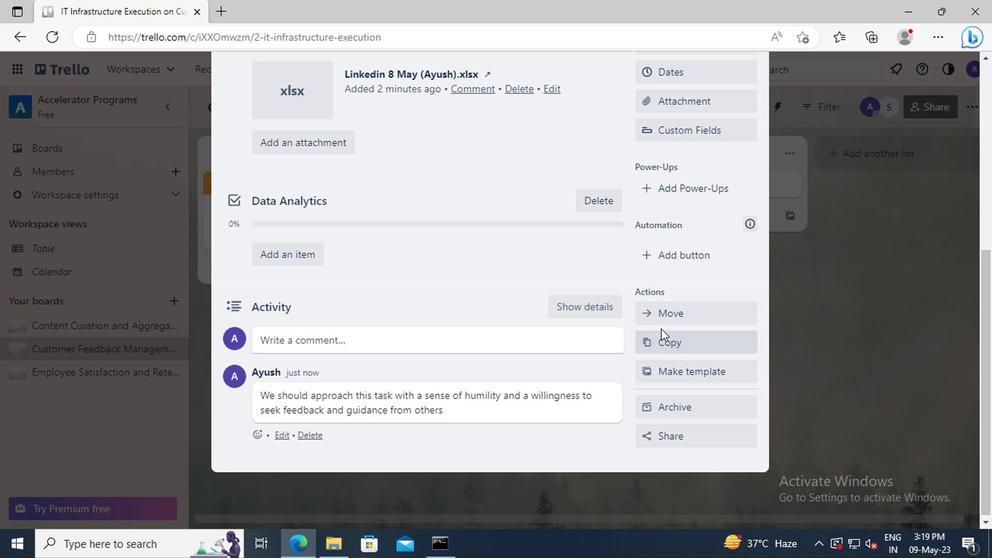 
Action: Mouse scrolled (678, 328) with delta (0, 0)
Screenshot: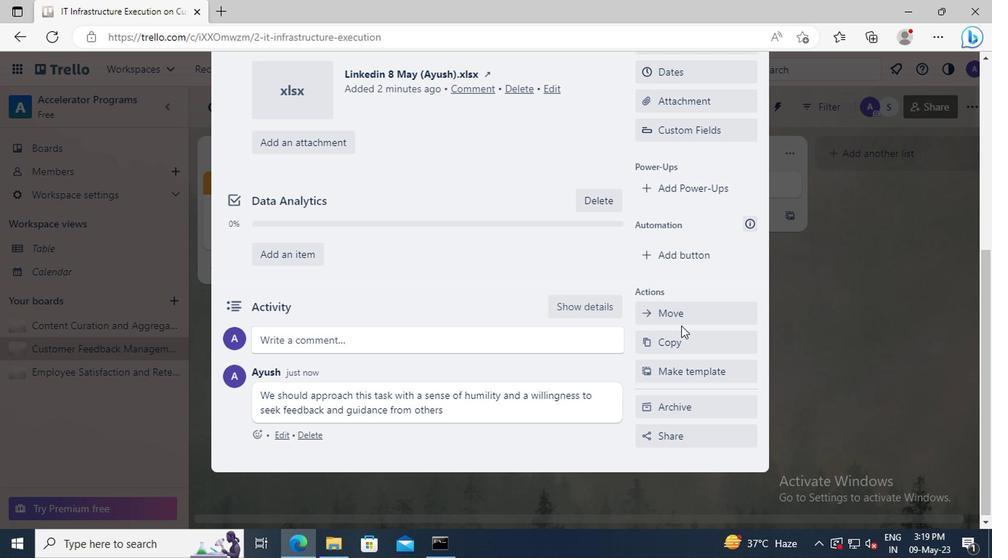
Action: Mouse scrolled (678, 328) with delta (0, 0)
Screenshot: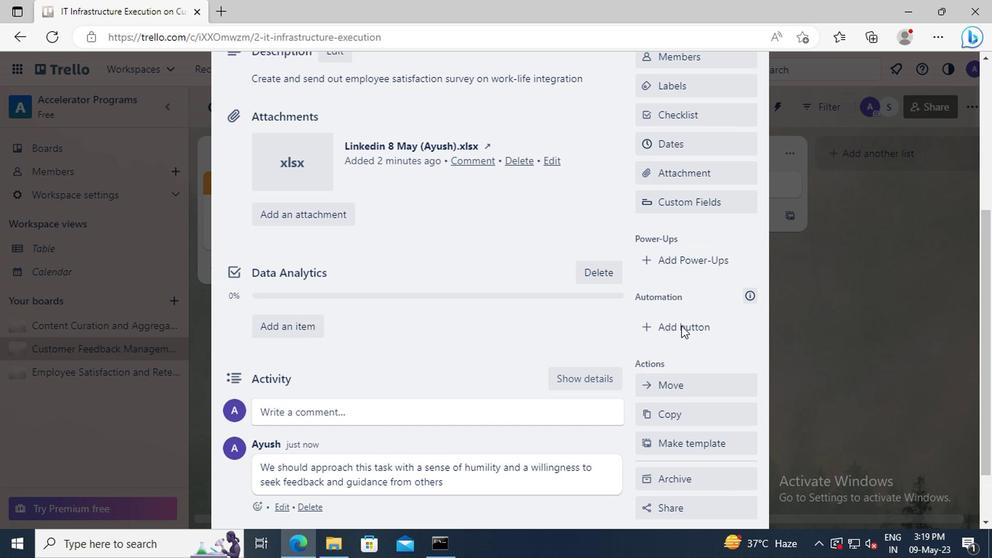 
Action: Mouse moved to (669, 220)
Screenshot: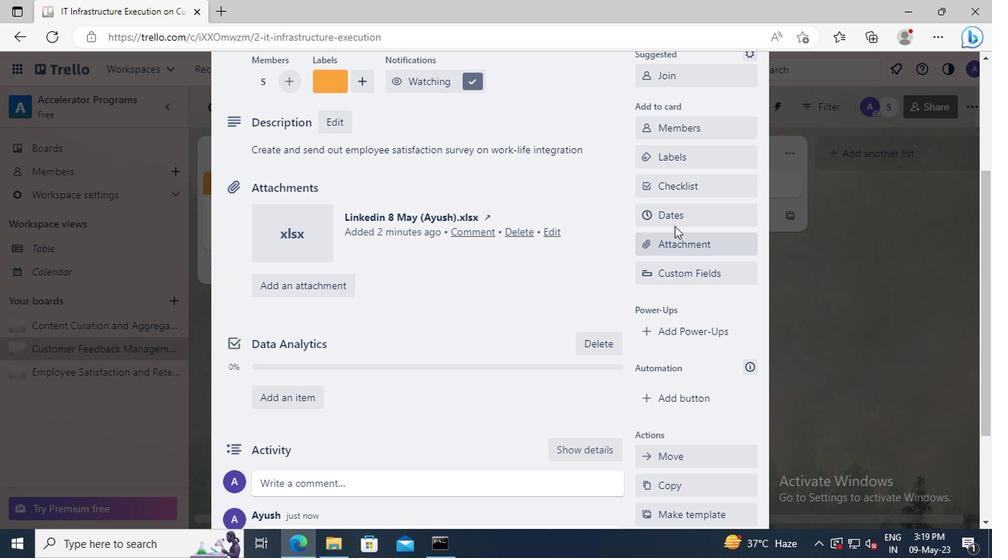 
Action: Mouse pressed left at (669, 220)
Screenshot: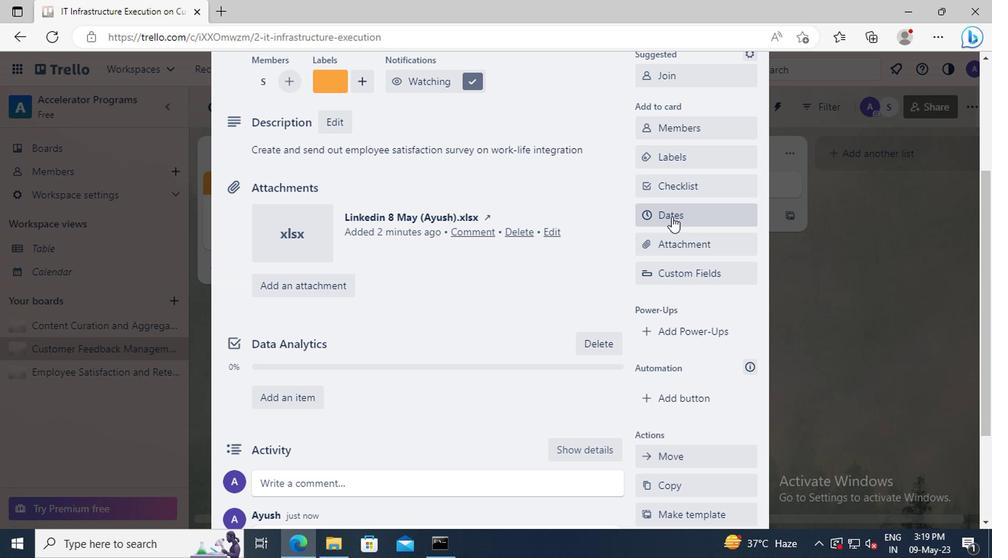 
Action: Mouse moved to (649, 367)
Screenshot: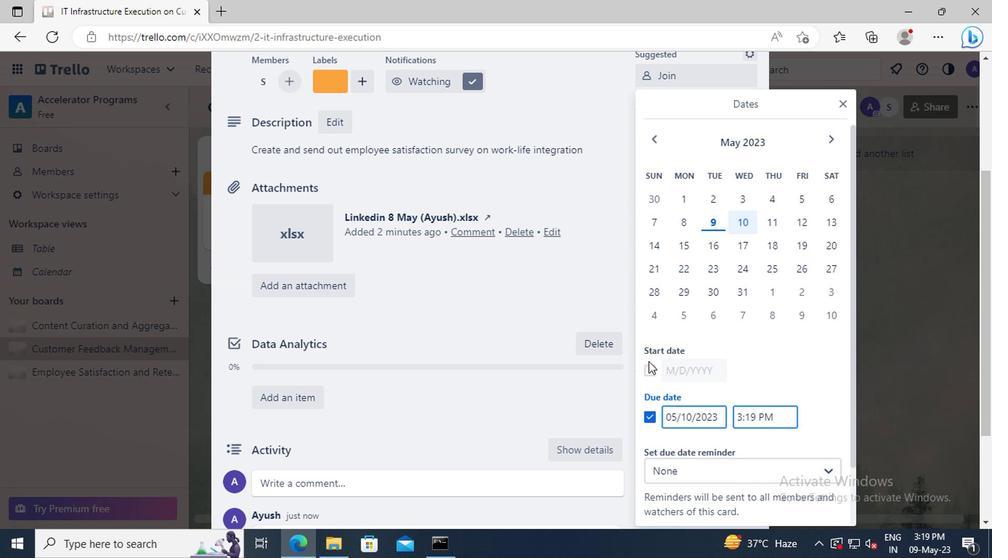 
Action: Mouse pressed left at (649, 367)
Screenshot: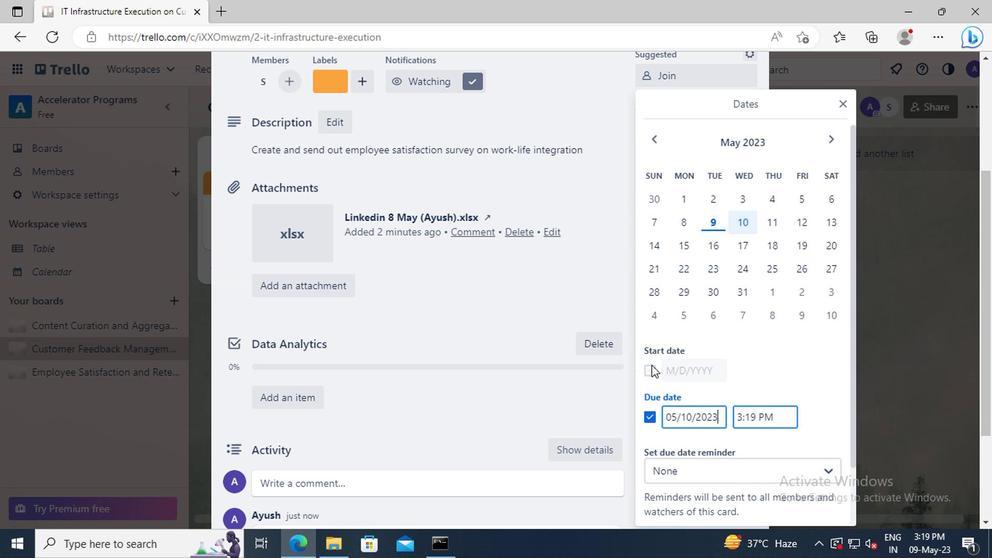 
Action: Mouse moved to (713, 373)
Screenshot: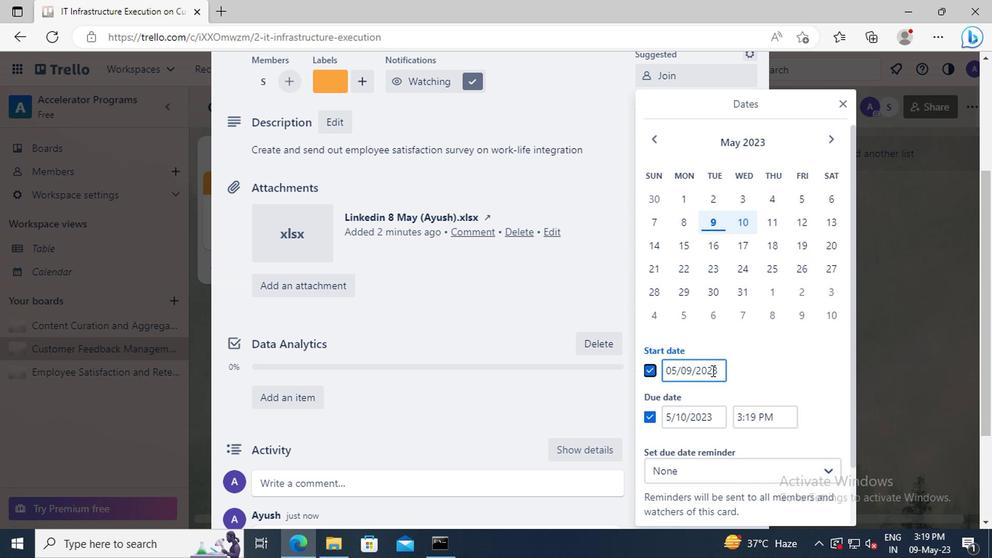
Action: Mouse pressed left at (713, 373)
Screenshot: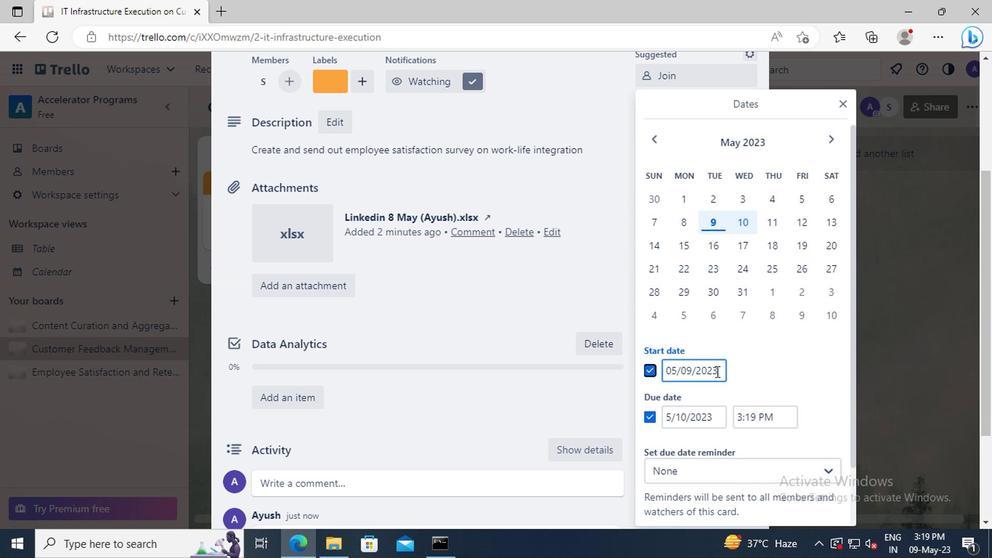 
Action: Key pressed <Key.backspace><Key.backspace><Key.backspace><Key.backspace>1900<Key.left><Key.left><Key.left><Key.left><Key.left><Key.backspace>1<Key.left><Key.left><Key.backspace>1
Screenshot: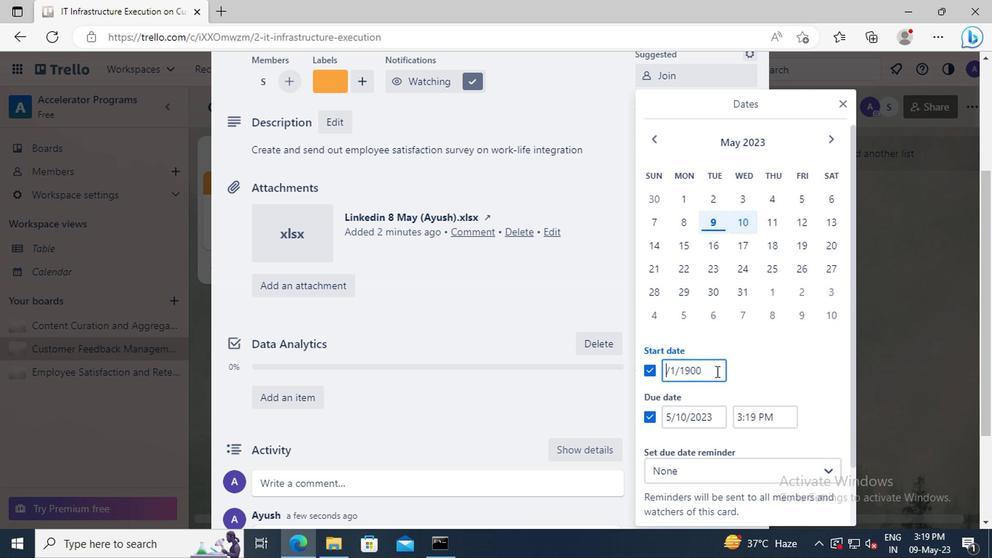 
Action: Mouse moved to (715, 417)
Screenshot: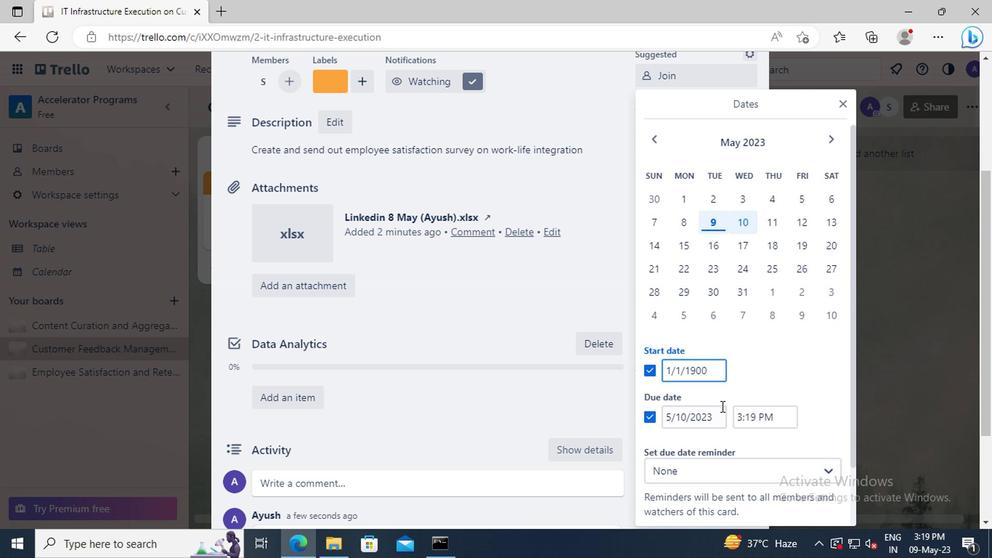 
Action: Mouse pressed left at (715, 417)
Screenshot: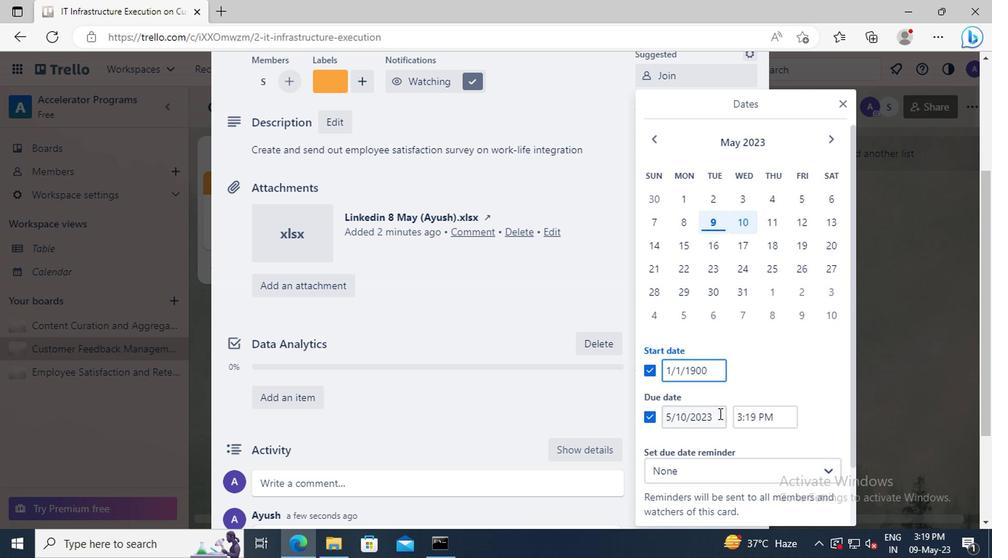
Action: Mouse moved to (715, 418)
Screenshot: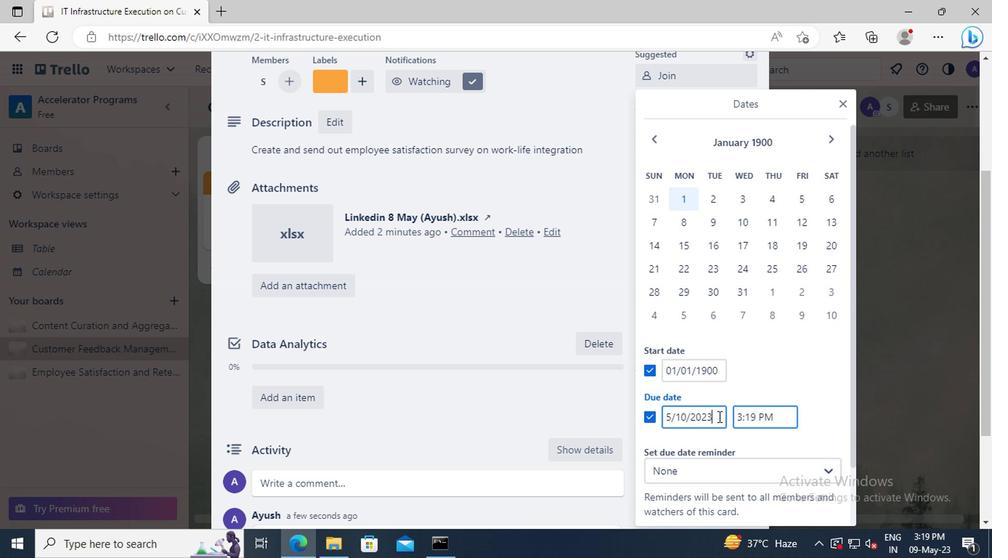 
Action: Key pressed <Key.backspace><Key.backspace><Key.backspace><Key.backspace>1900<Key.left><Key.left><Key.left><Key.left><Key.left><Key.backspace><Key.backspace>8<Key.left><Key.left><Key.backspace>1
Screenshot: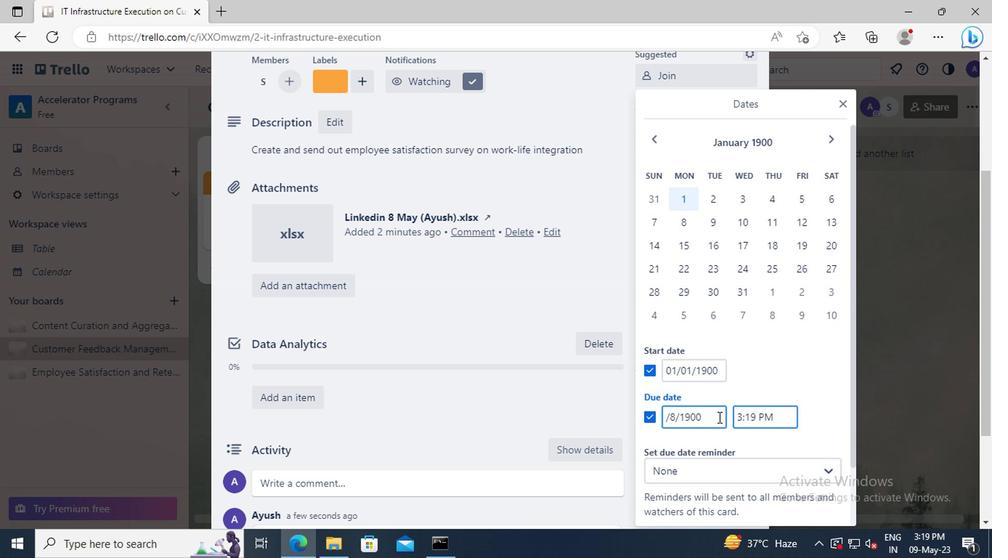 
Action: Mouse scrolled (715, 418) with delta (0, 0)
Screenshot: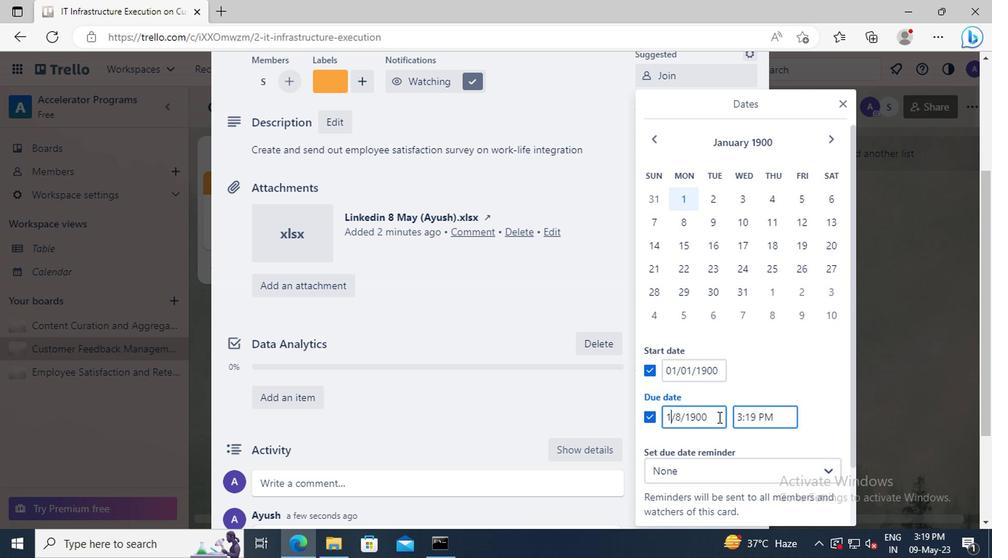 
Action: Mouse moved to (730, 483)
Screenshot: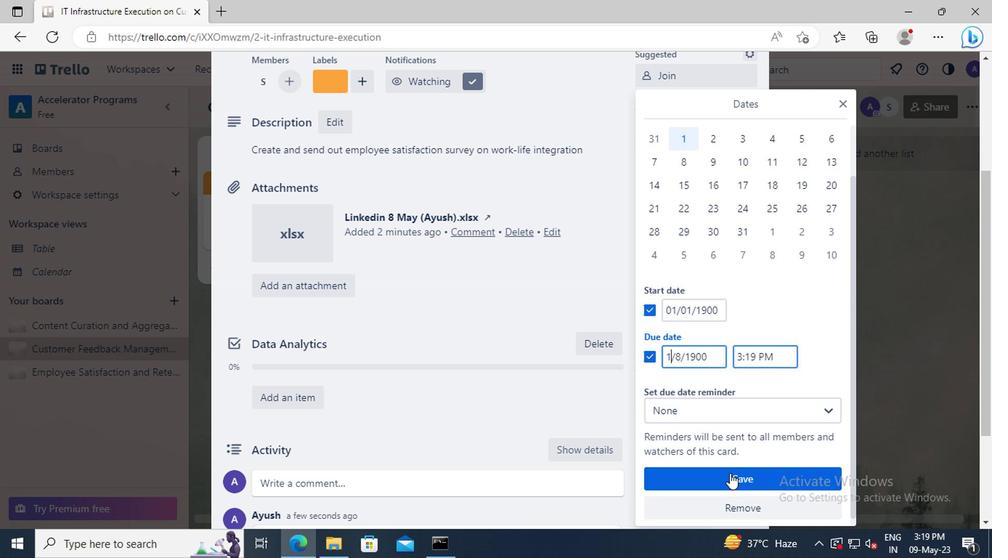 
Action: Mouse pressed left at (730, 483)
Screenshot: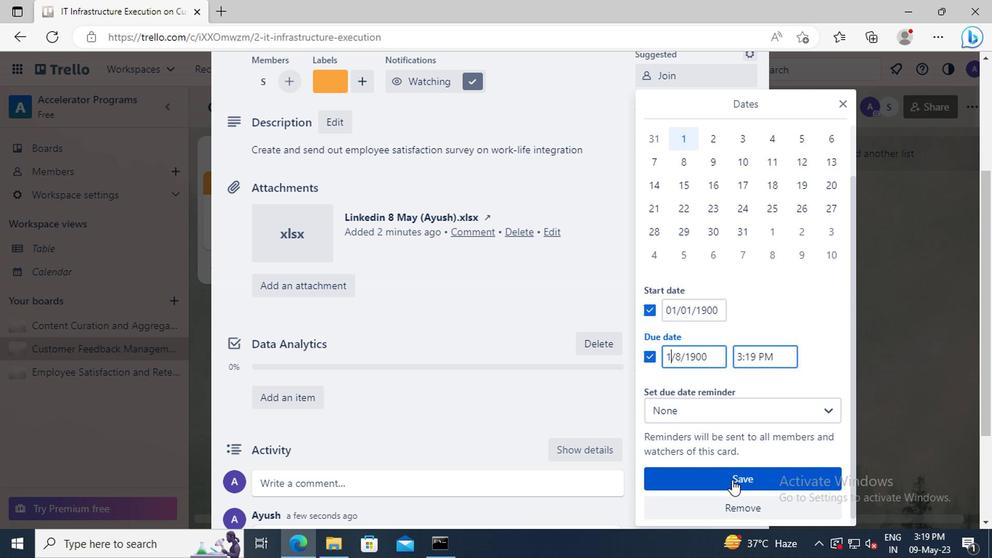 
